 Task: Find a place to stay in Aoji, North Korea, from 10th to 15th July for 7 guests, with a price range of ₹10,000 to ₹15,000, 4 bedrooms, 7 beds, 4 bathrooms, and amenities including WiFi, free parking, TV, gym, and breakfast. Enable self check-in.
Action: Mouse moved to (413, 103)
Screenshot: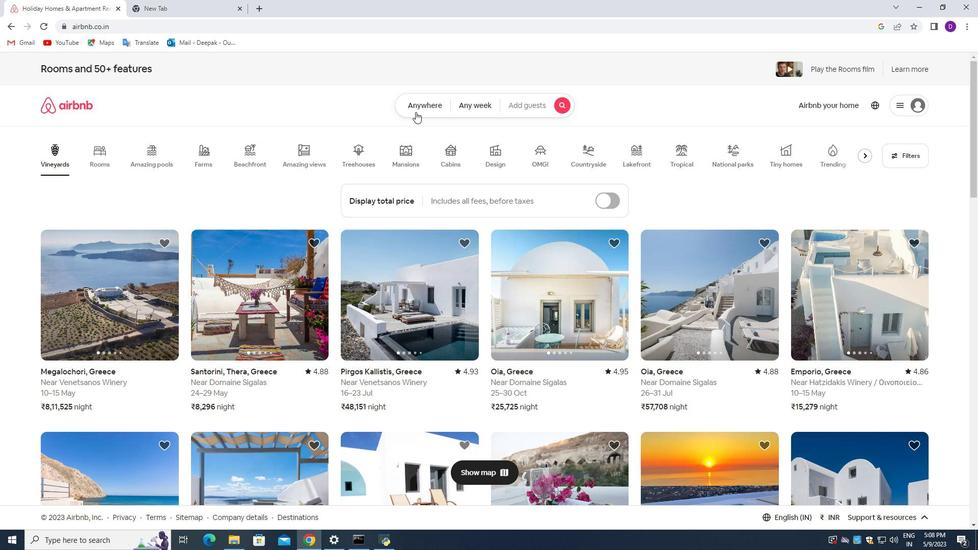 
Action: Mouse pressed left at (413, 103)
Screenshot: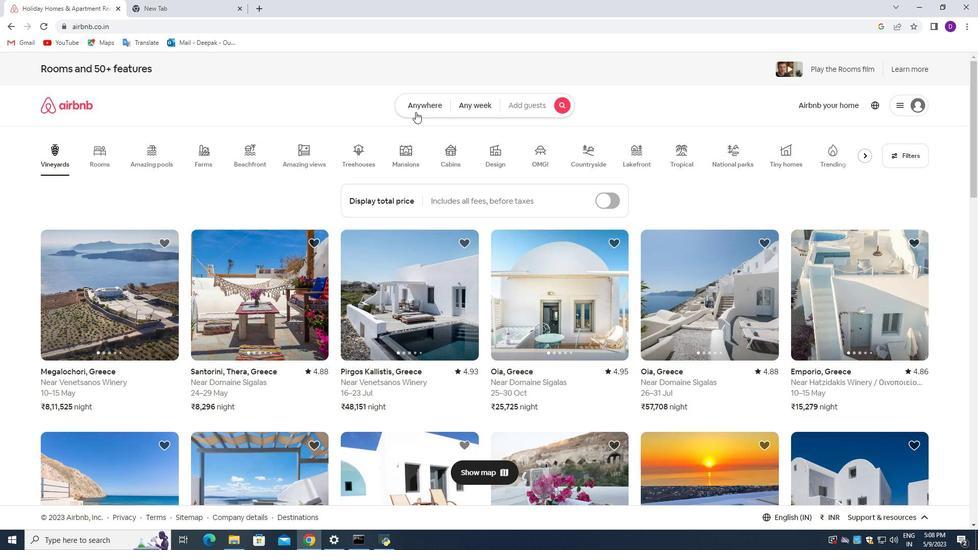 
Action: Mouse moved to (355, 142)
Screenshot: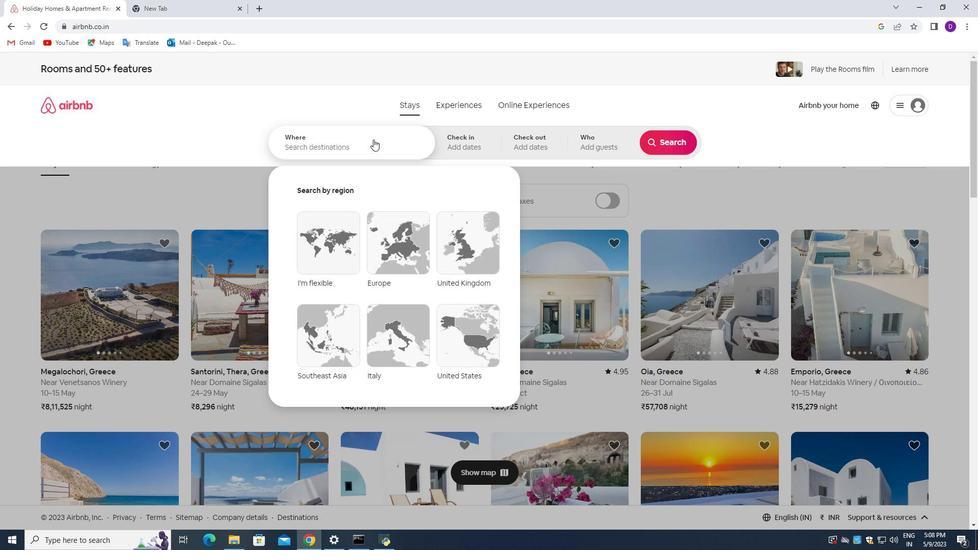 
Action: Mouse pressed left at (355, 142)
Screenshot: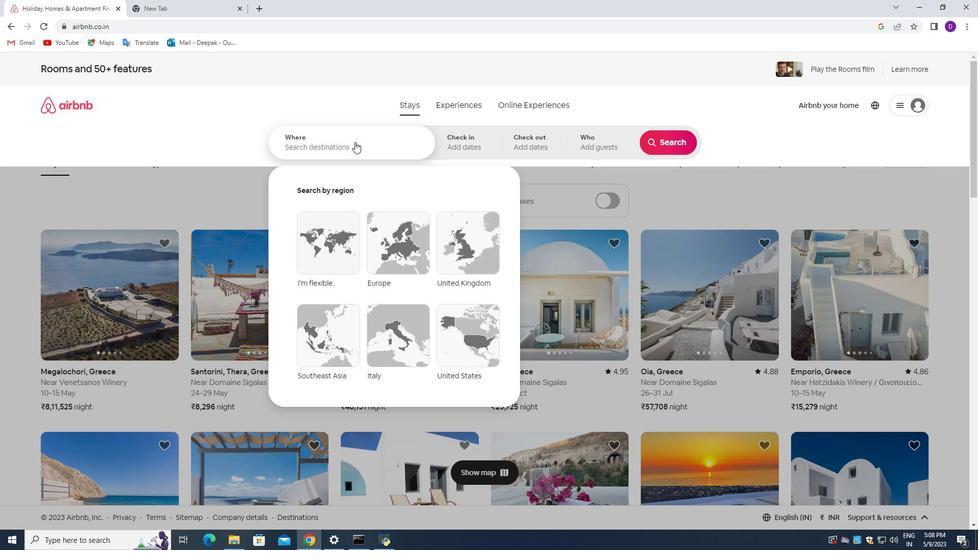 
Action: Mouse moved to (236, 201)
Screenshot: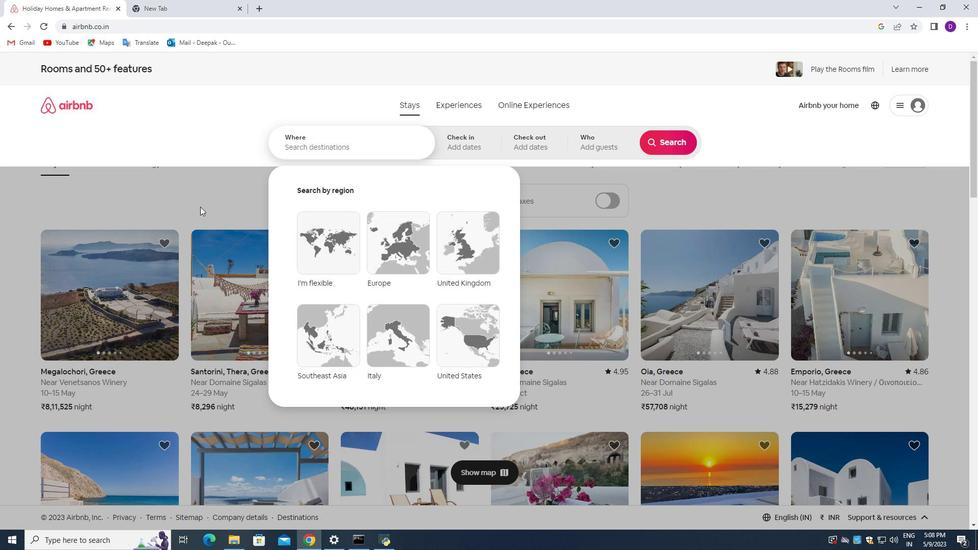 
Action: Key pressed <Key.shift_r>Aoji-ri,<Key.space><Key.shift>Not<Key.backspace>rth<Key.space><Key.shift>Korea<Key.enter>
Screenshot: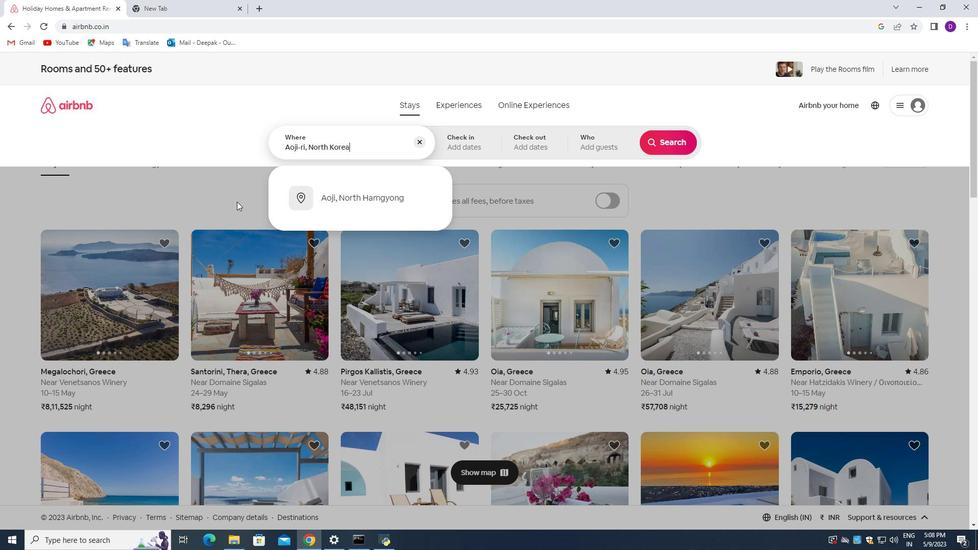 
Action: Mouse moved to (667, 223)
Screenshot: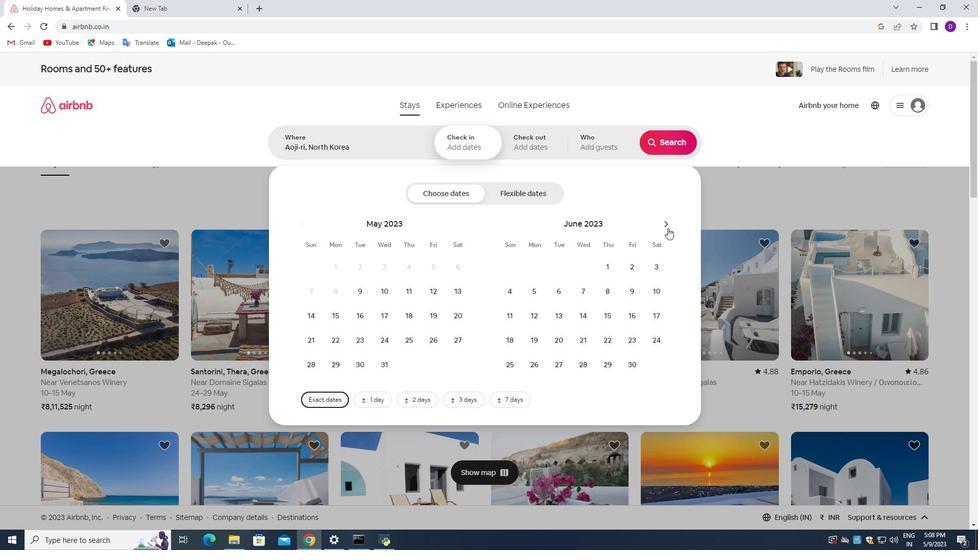 
Action: Mouse pressed left at (667, 223)
Screenshot: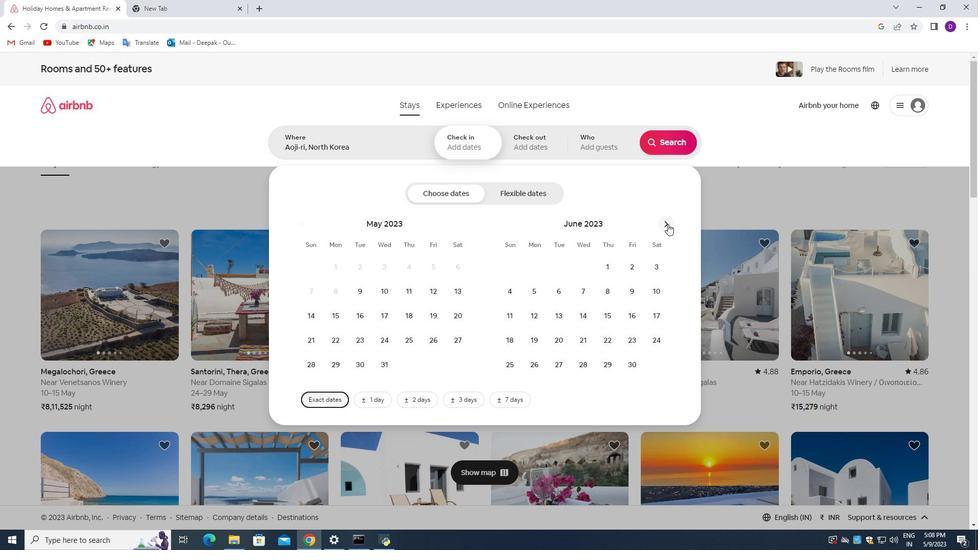 
Action: Mouse moved to (533, 314)
Screenshot: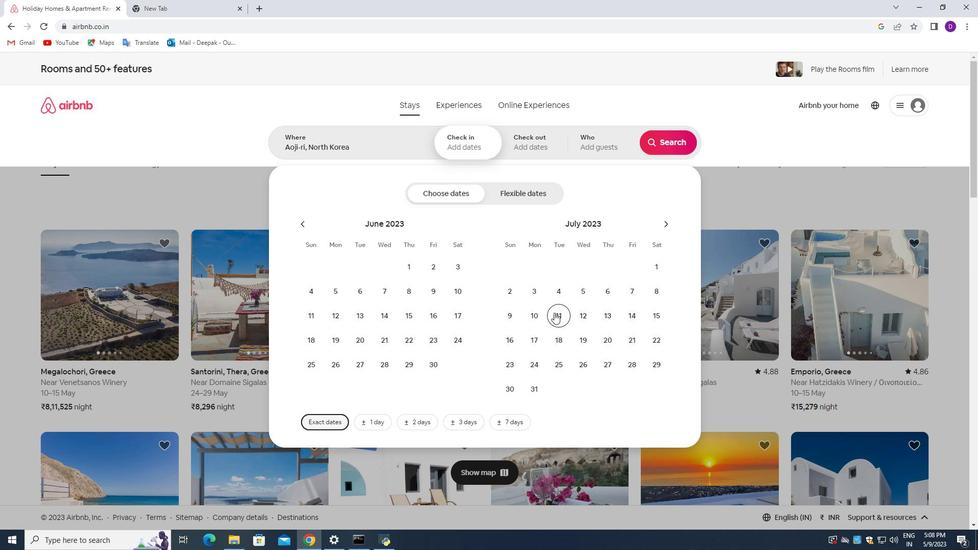 
Action: Mouse pressed left at (533, 314)
Screenshot: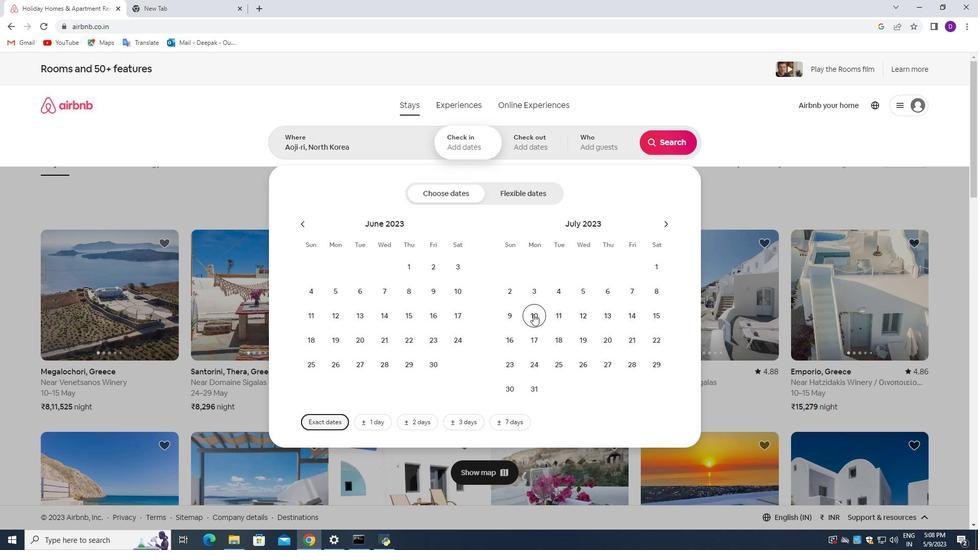 
Action: Mouse moved to (647, 318)
Screenshot: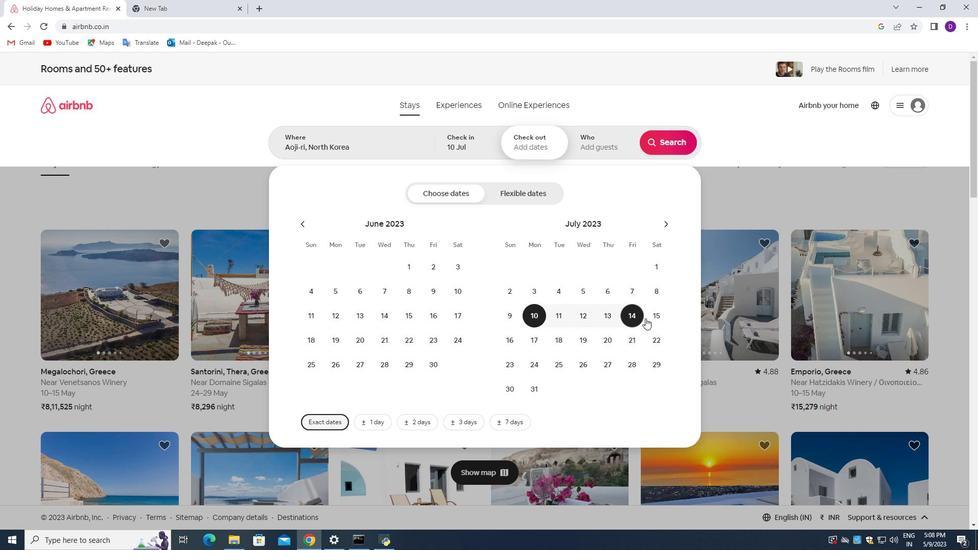 
Action: Mouse pressed left at (647, 318)
Screenshot: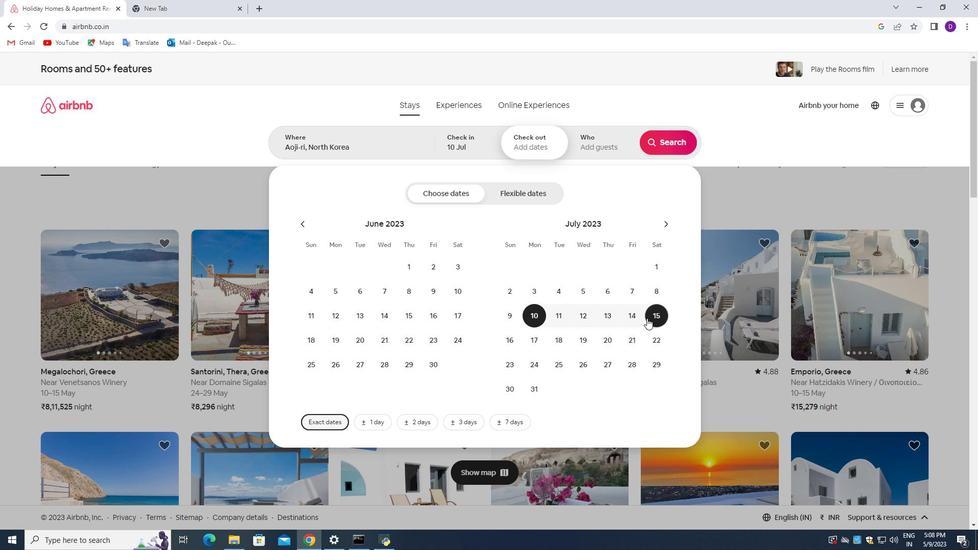
Action: Mouse moved to (582, 148)
Screenshot: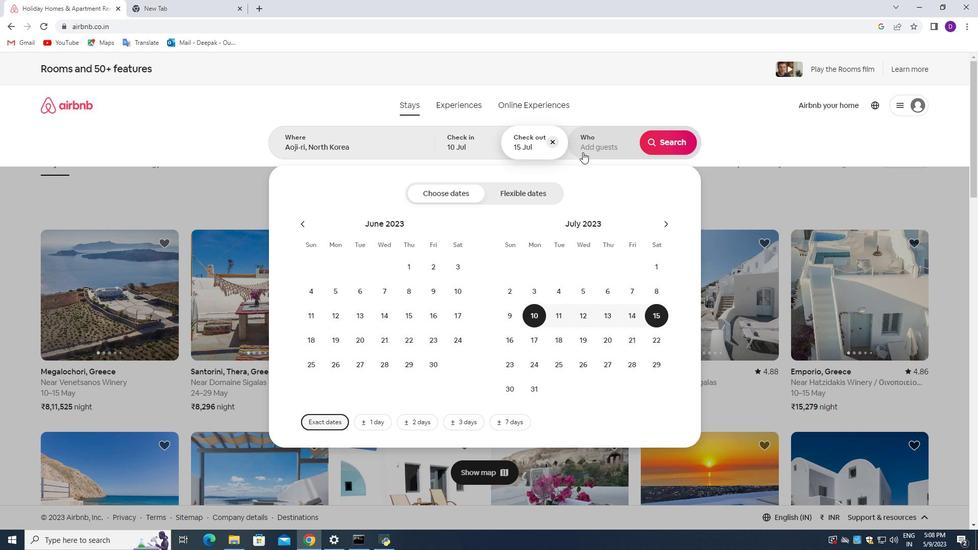 
Action: Mouse pressed left at (582, 148)
Screenshot: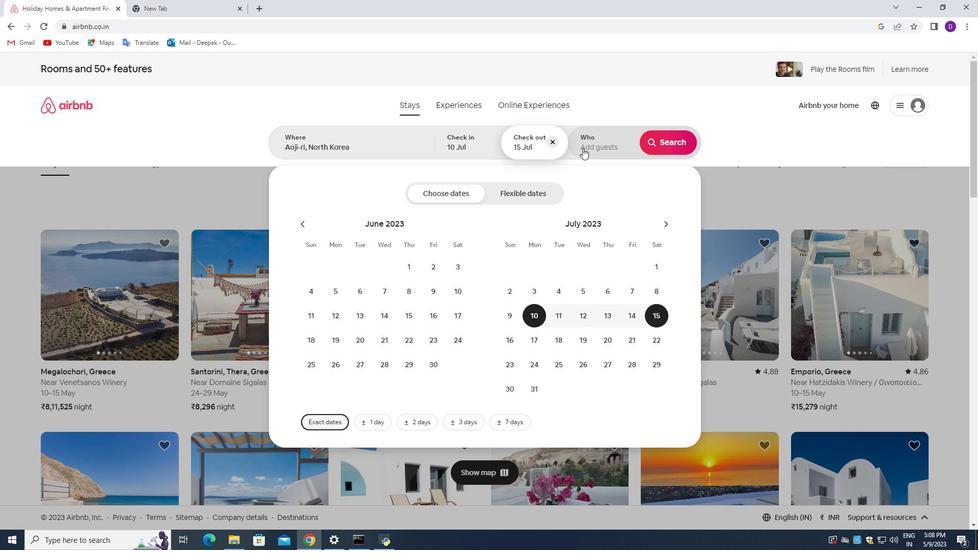 
Action: Mouse moved to (669, 198)
Screenshot: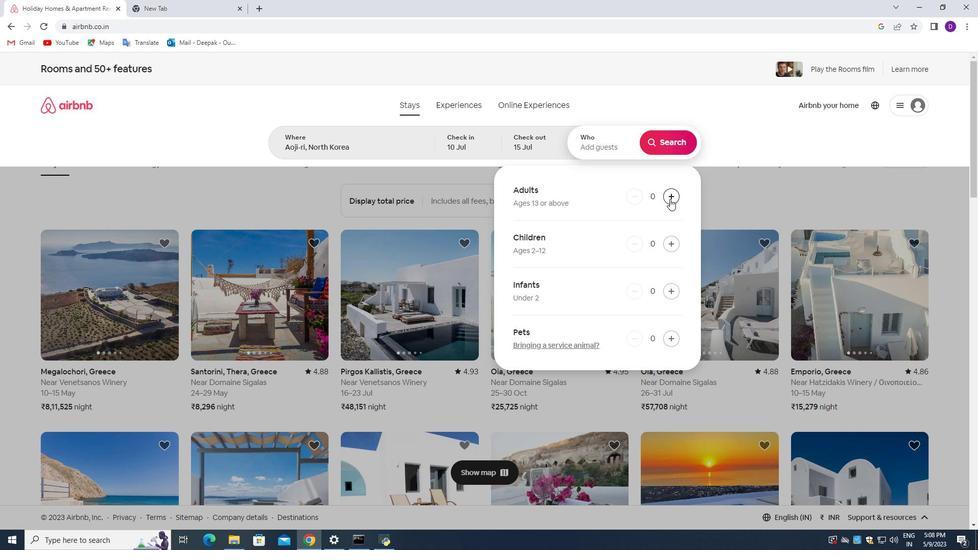 
Action: Mouse pressed left at (669, 198)
Screenshot: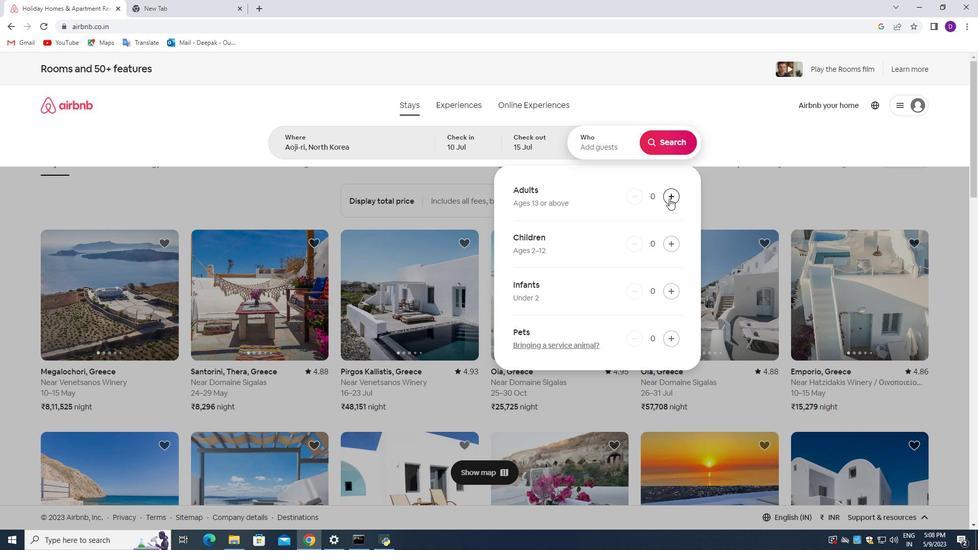 
Action: Mouse pressed left at (669, 198)
Screenshot: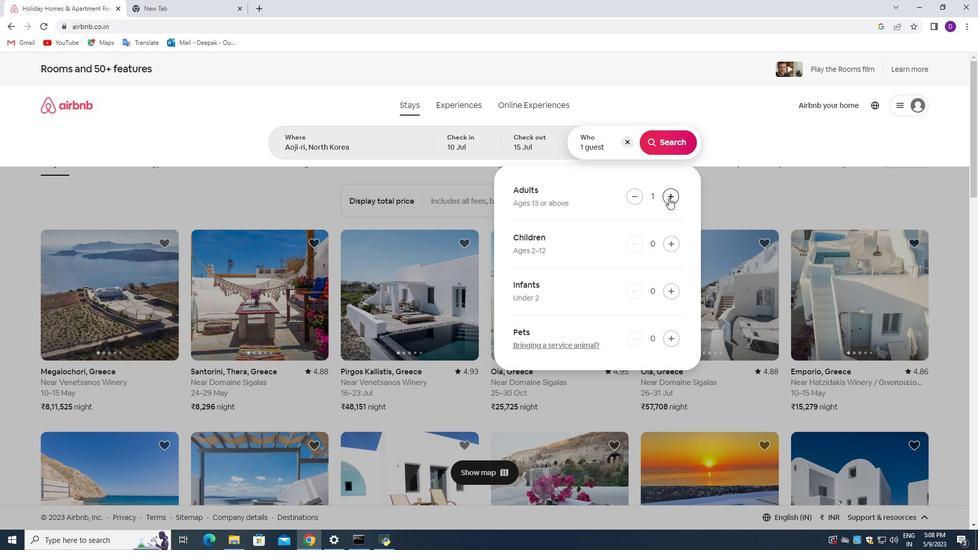 
Action: Mouse pressed left at (669, 198)
Screenshot: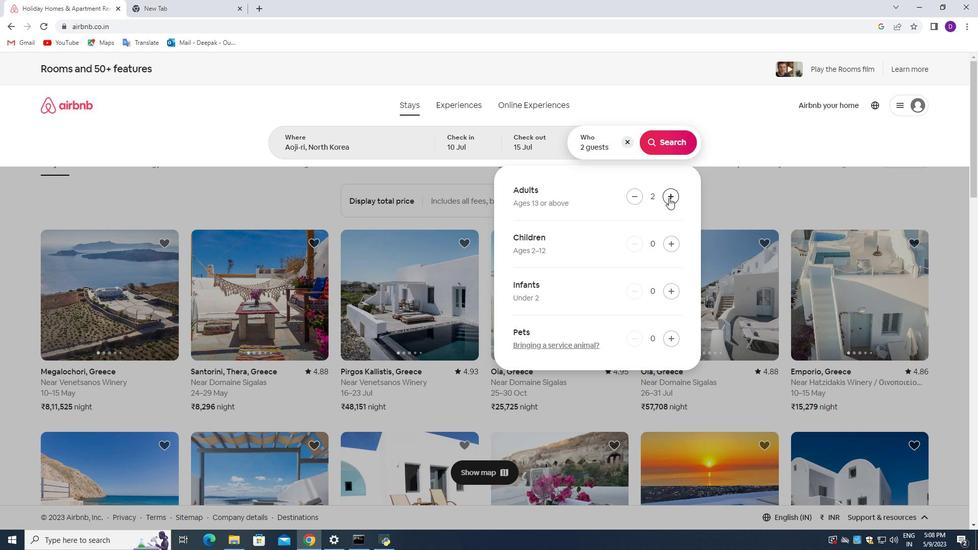 
Action: Mouse pressed left at (669, 198)
Screenshot: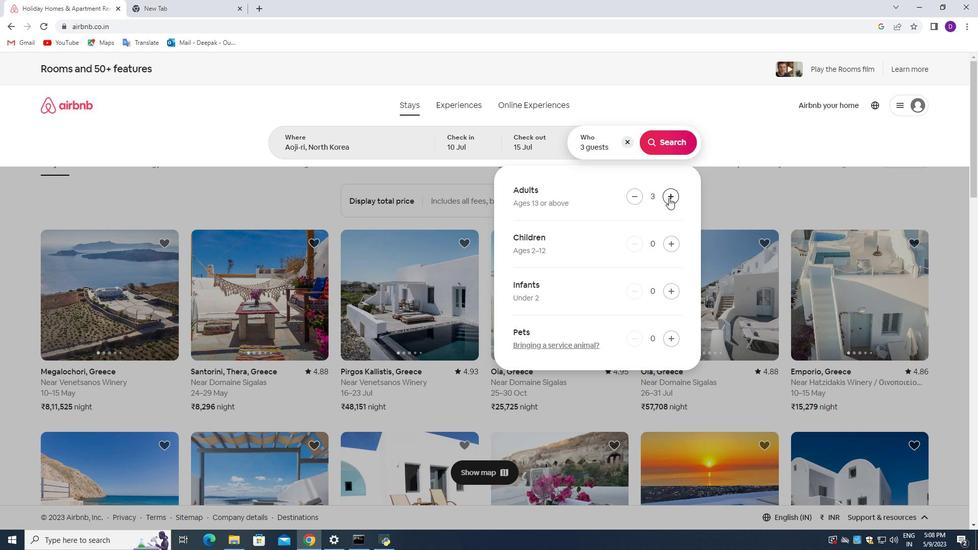 
Action: Mouse pressed left at (669, 198)
Screenshot: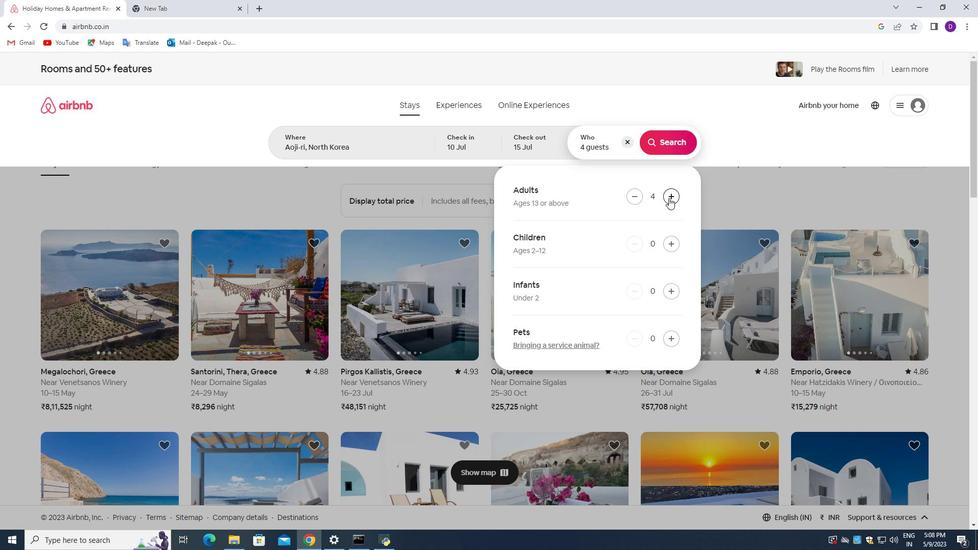 
Action: Mouse pressed left at (669, 198)
Screenshot: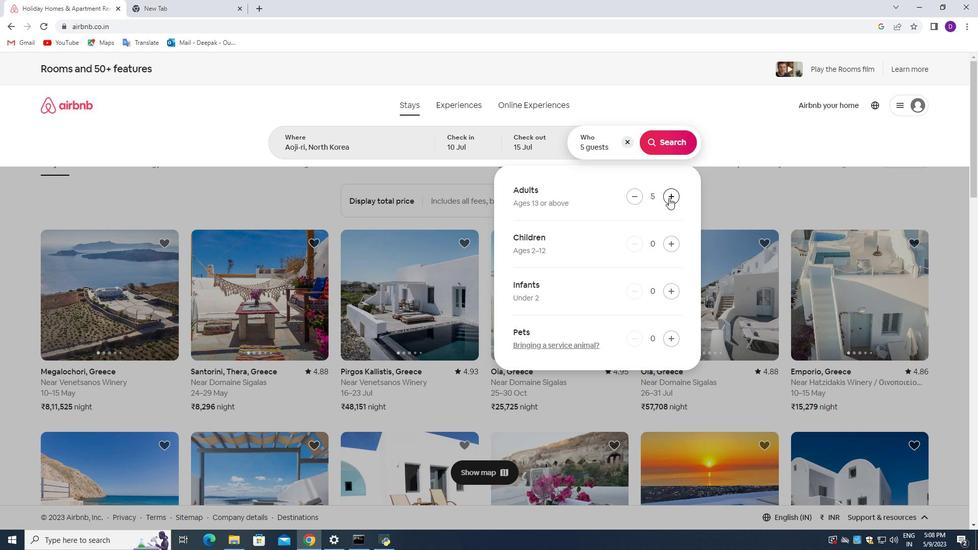 
Action: Mouse pressed left at (669, 198)
Screenshot: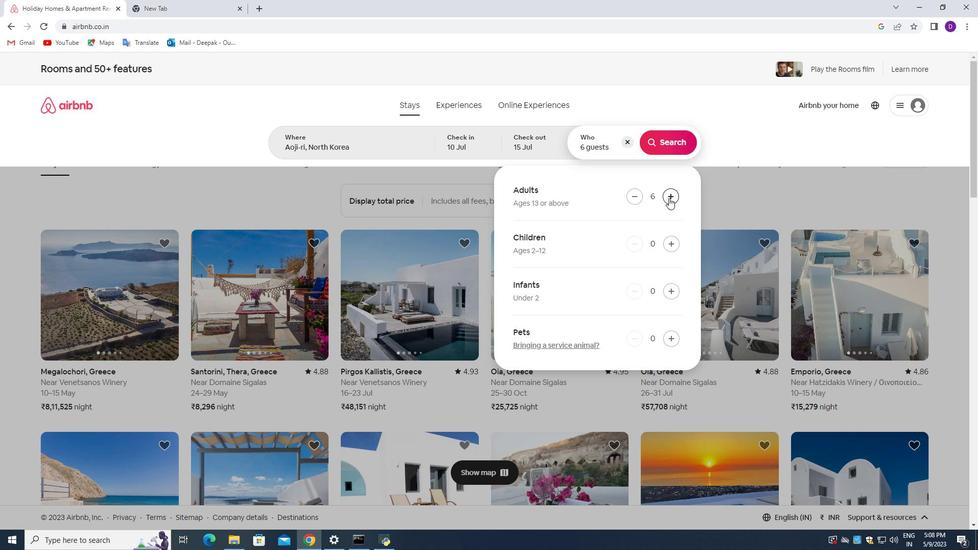 
Action: Mouse moved to (663, 142)
Screenshot: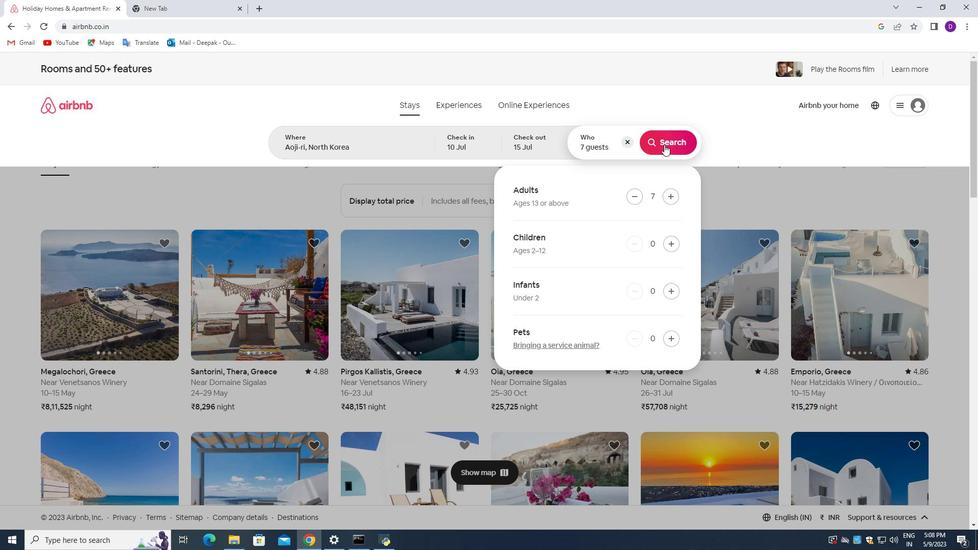 
Action: Mouse pressed left at (663, 142)
Screenshot: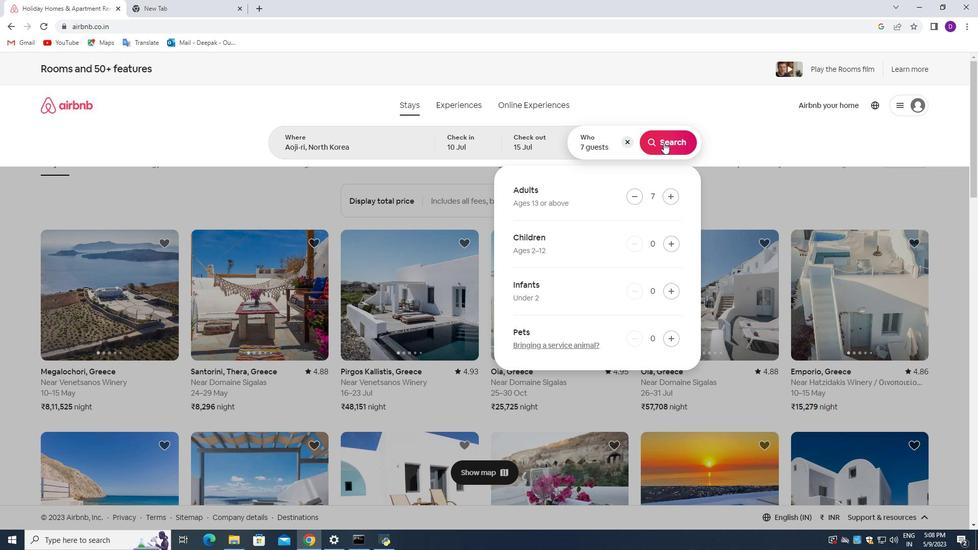 
Action: Mouse moved to (925, 113)
Screenshot: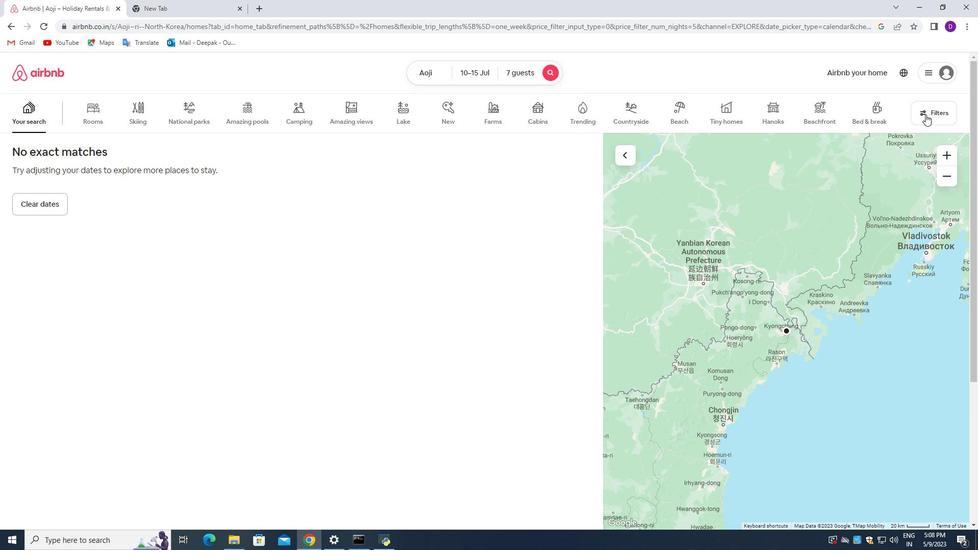 
Action: Mouse pressed left at (925, 113)
Screenshot: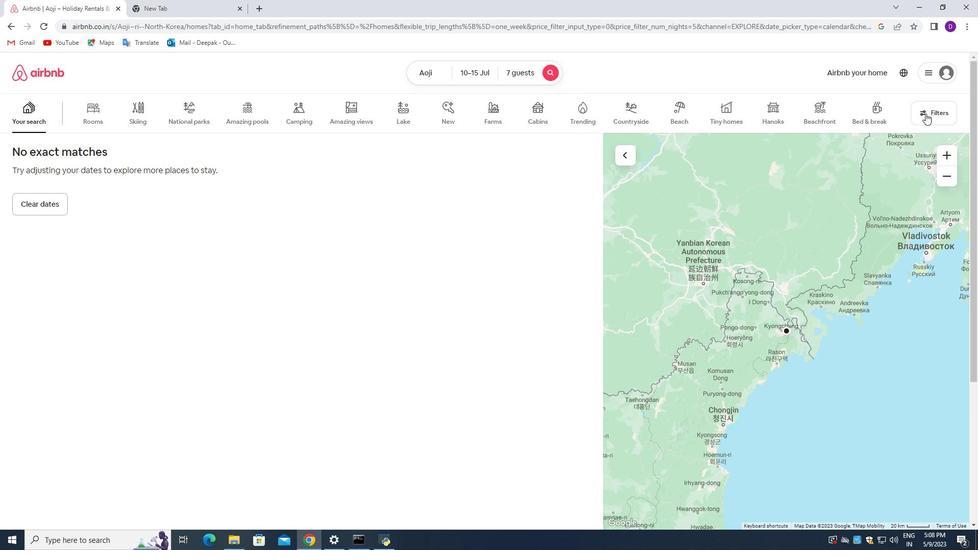 
Action: Mouse moved to (352, 365)
Screenshot: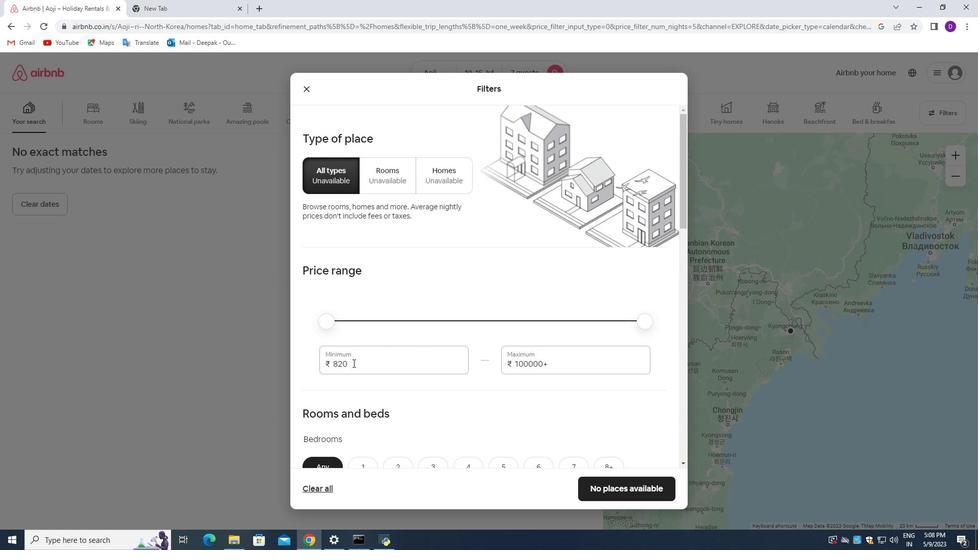
Action: Mouse pressed left at (352, 365)
Screenshot: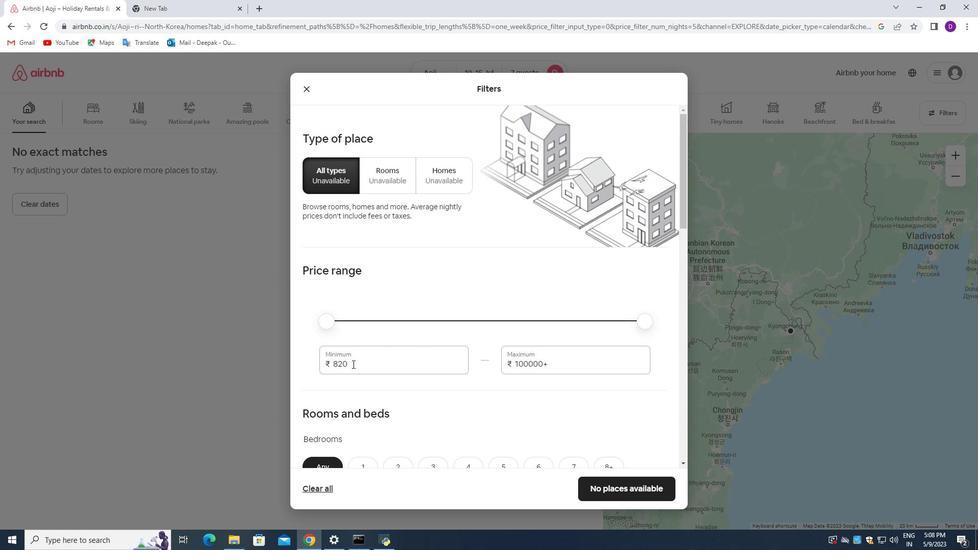 
Action: Mouse pressed left at (352, 365)
Screenshot: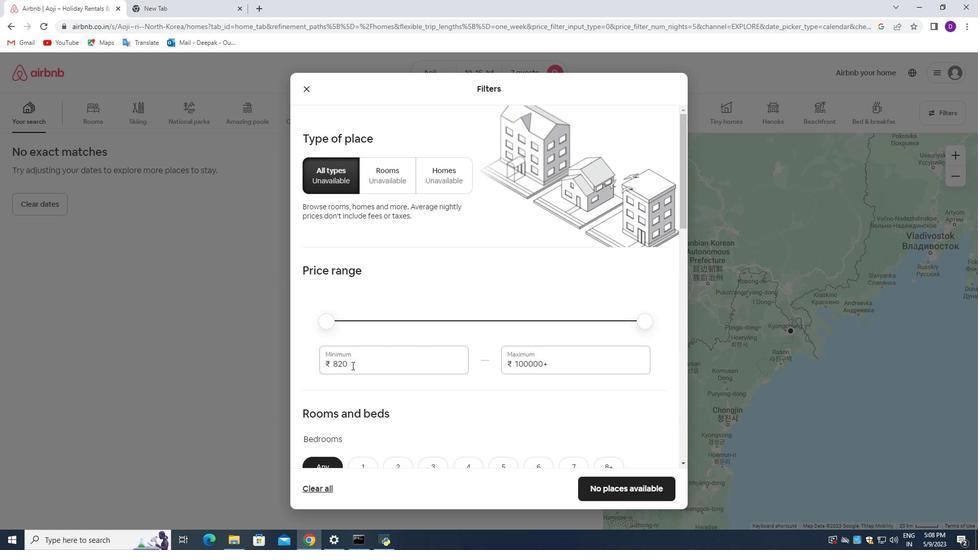 
Action: Mouse moved to (348, 362)
Screenshot: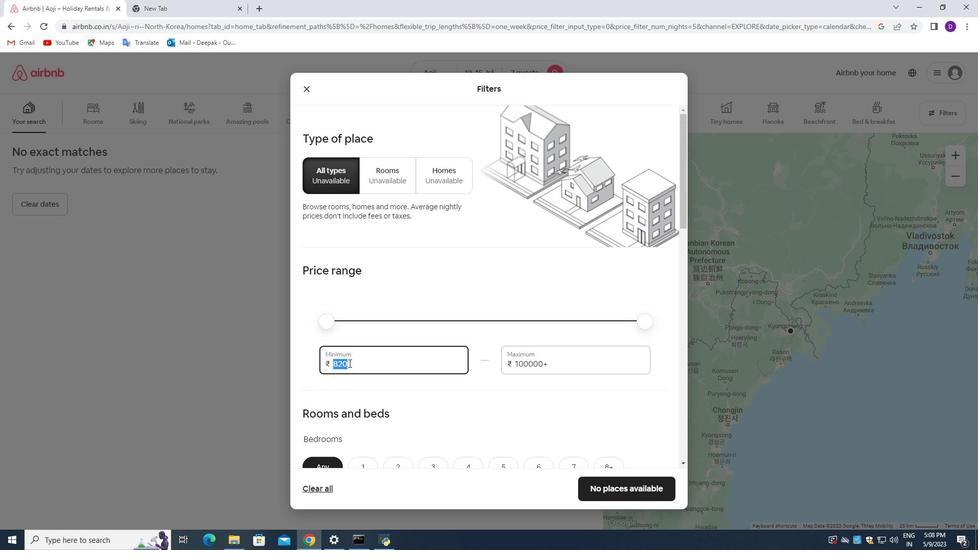 
Action: Key pressed 10000<Key.tab>15000
Screenshot: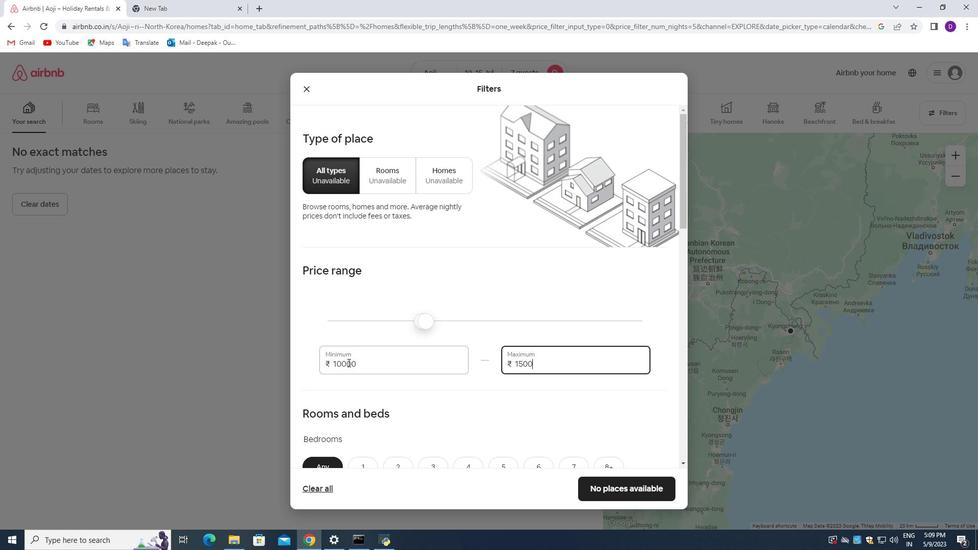 
Action: Mouse moved to (417, 341)
Screenshot: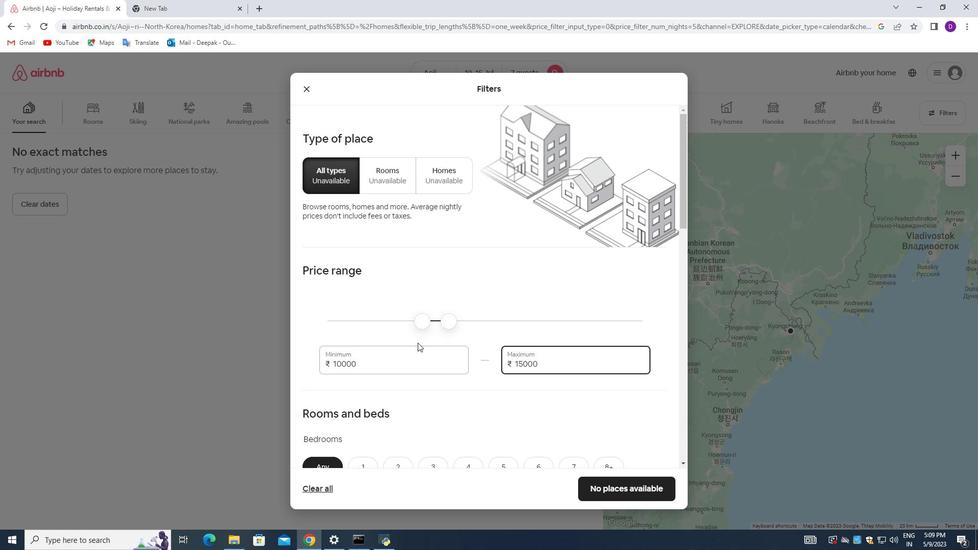 
Action: Mouse scrolled (417, 341) with delta (0, 0)
Screenshot: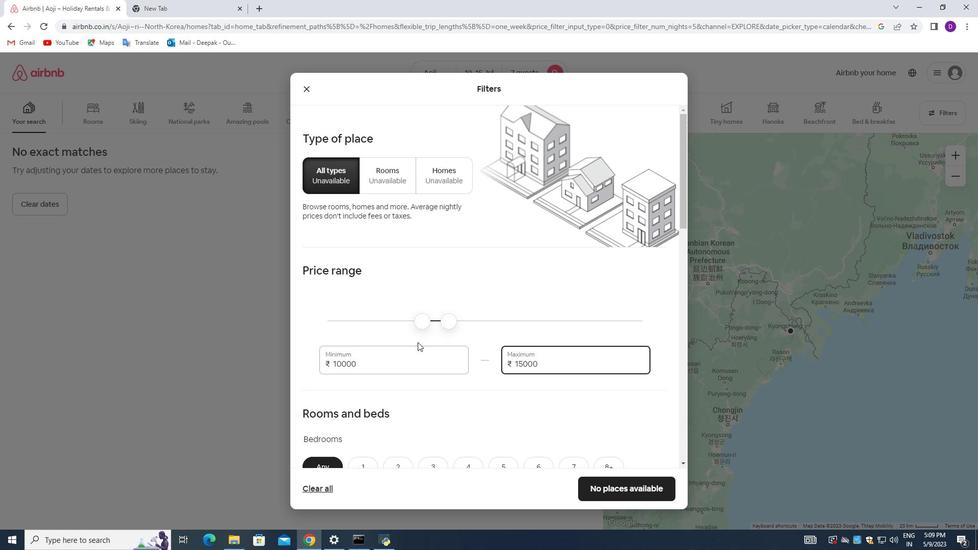 
Action: Mouse scrolled (417, 341) with delta (0, 0)
Screenshot: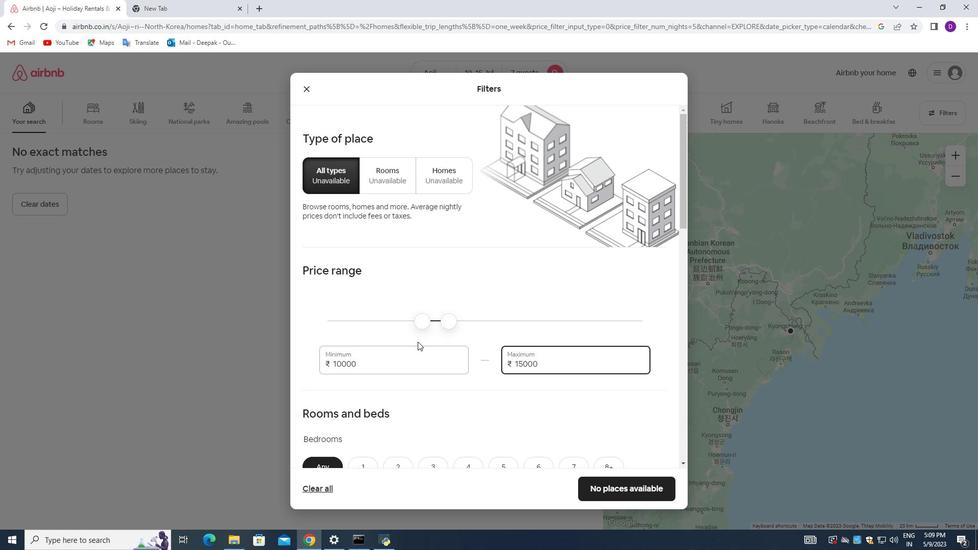 
Action: Mouse scrolled (417, 341) with delta (0, 0)
Screenshot: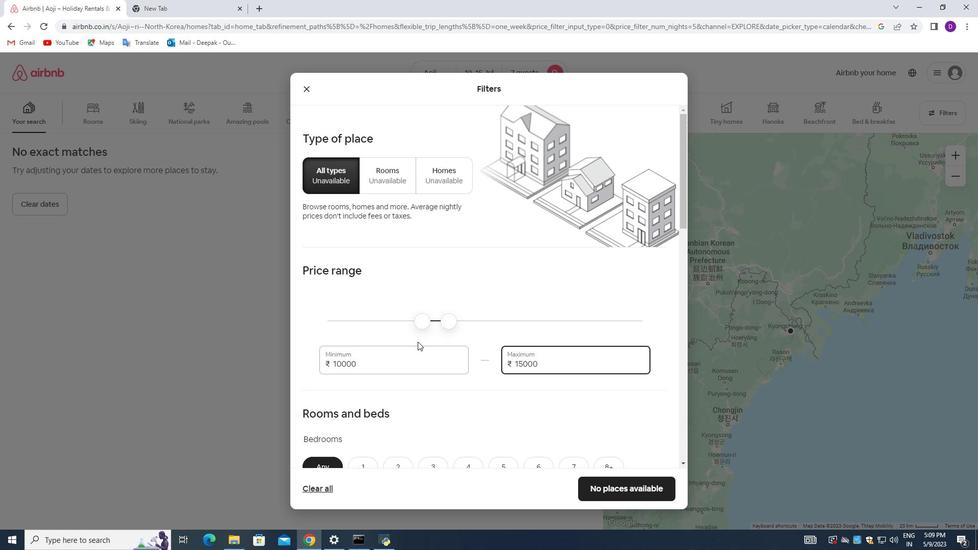 
Action: Mouse scrolled (417, 341) with delta (0, 0)
Screenshot: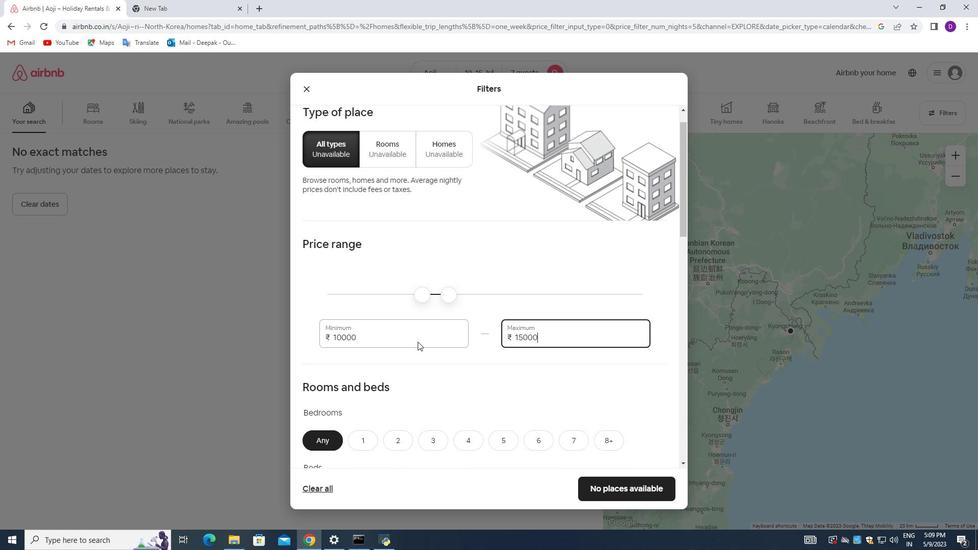 
Action: Mouse moved to (466, 270)
Screenshot: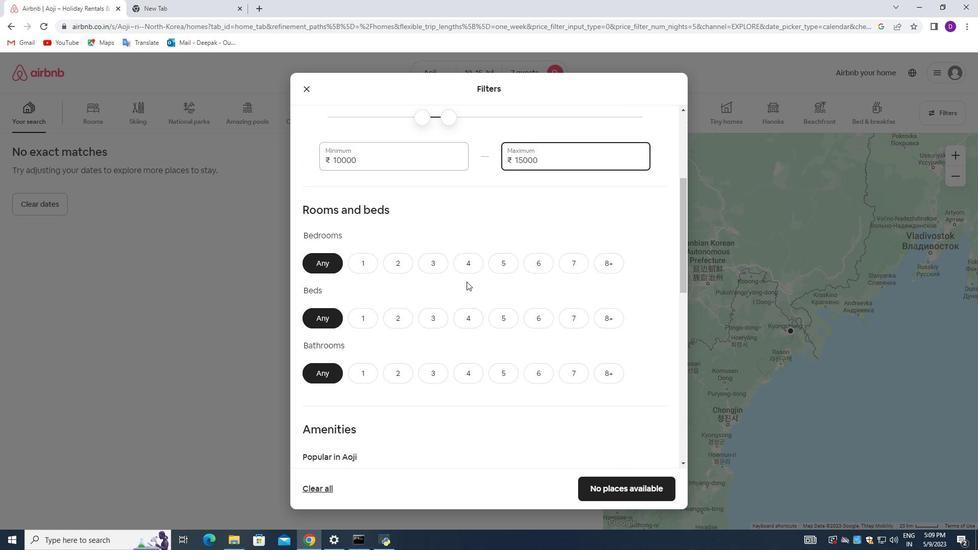 
Action: Mouse pressed left at (466, 270)
Screenshot: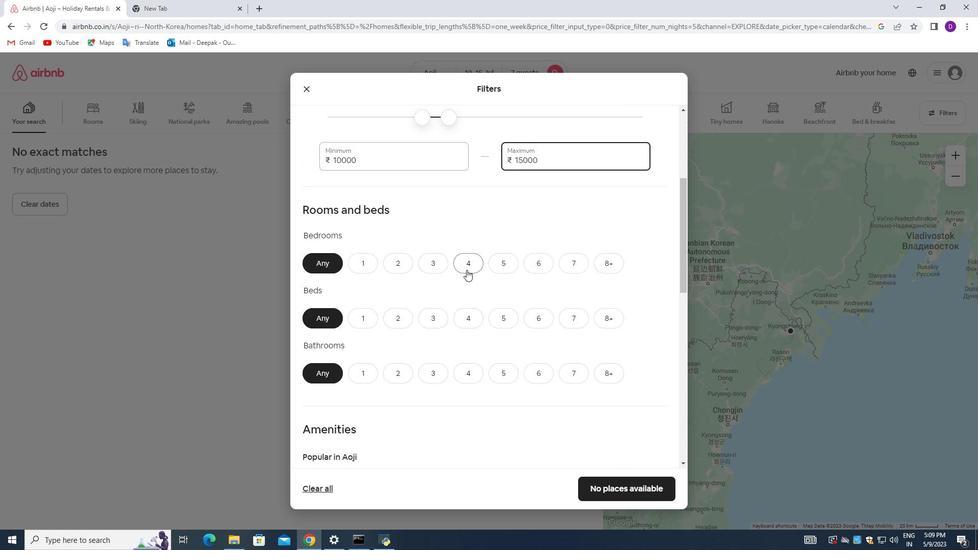 
Action: Mouse moved to (565, 316)
Screenshot: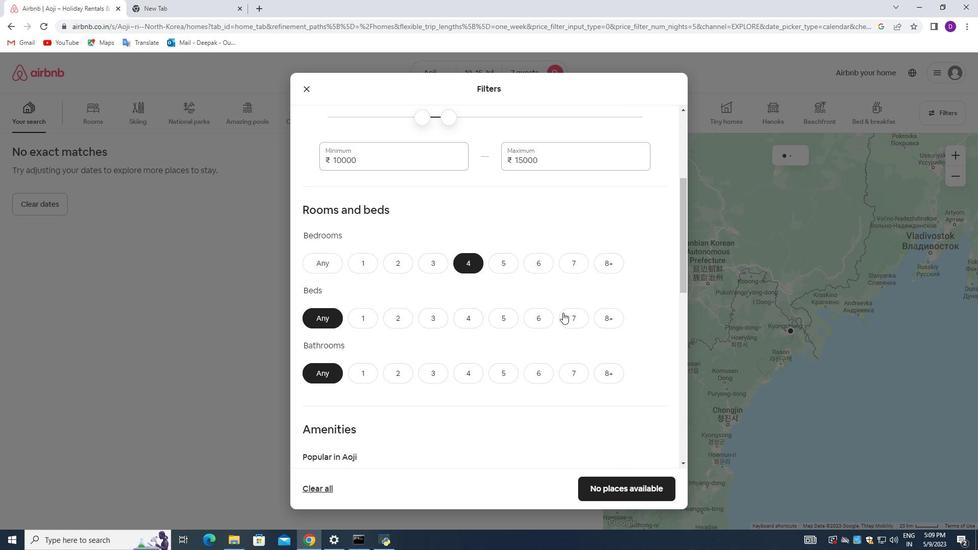 
Action: Mouse pressed left at (565, 316)
Screenshot: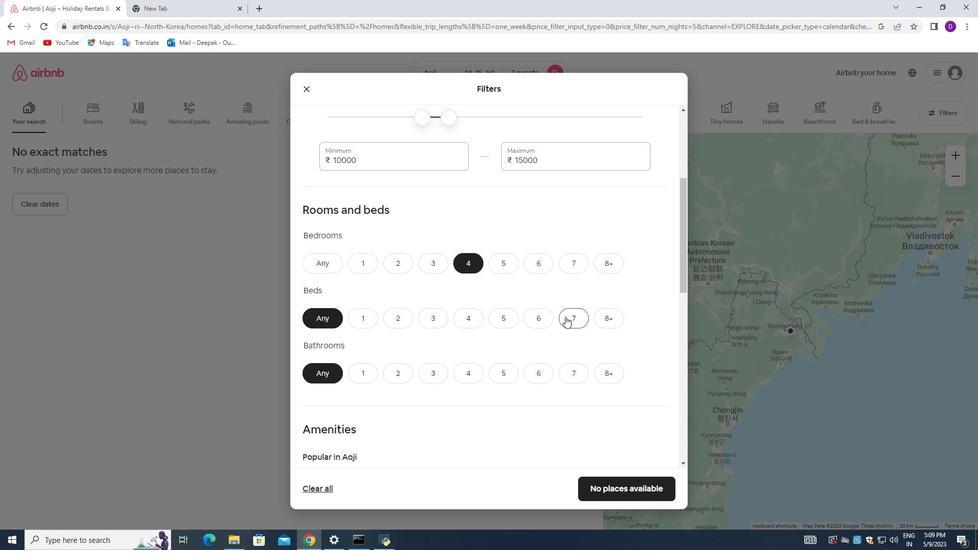 
Action: Mouse moved to (462, 367)
Screenshot: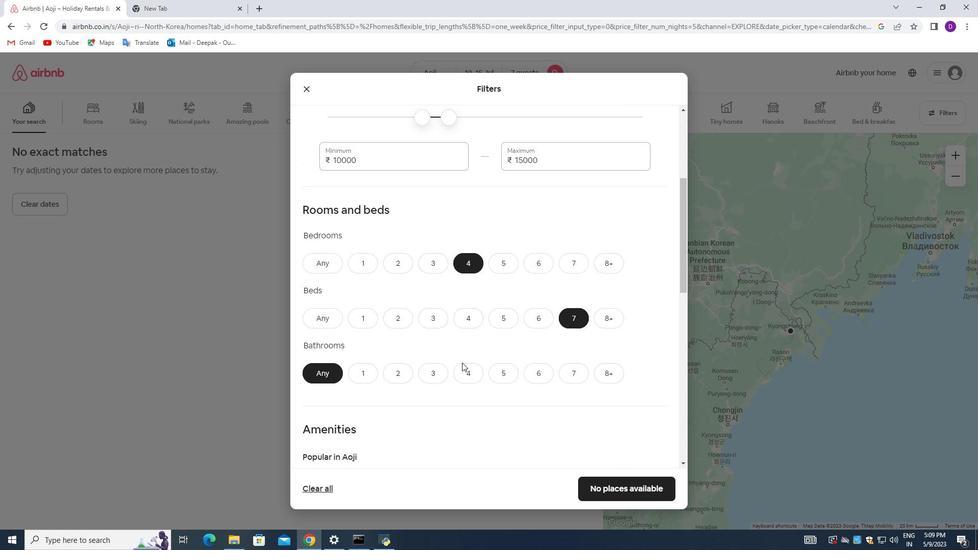 
Action: Mouse pressed left at (462, 367)
Screenshot: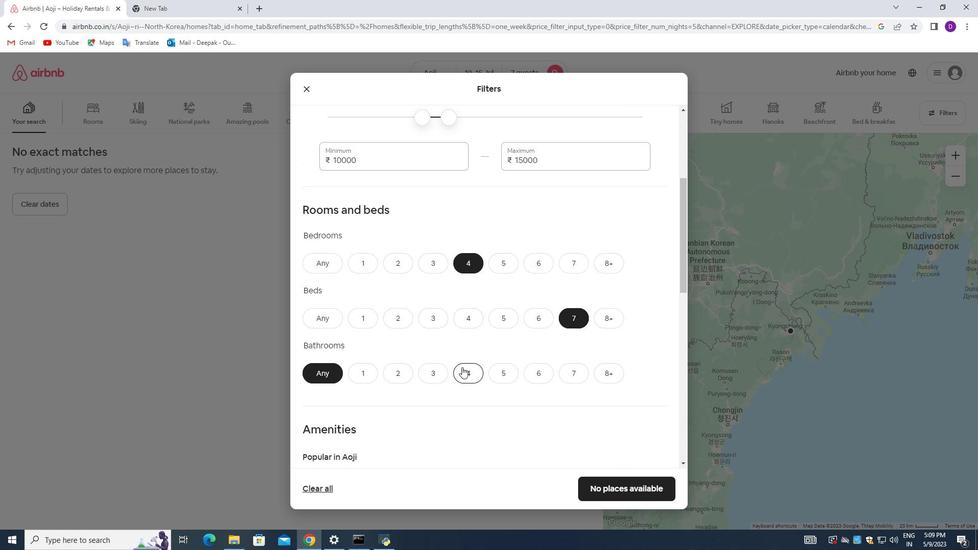 
Action: Mouse moved to (449, 291)
Screenshot: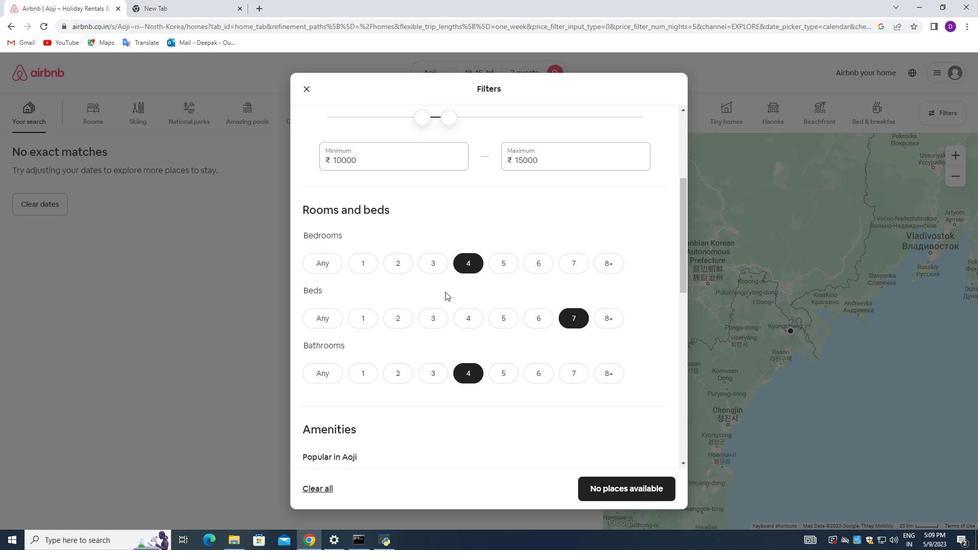 
Action: Mouse scrolled (449, 291) with delta (0, 0)
Screenshot: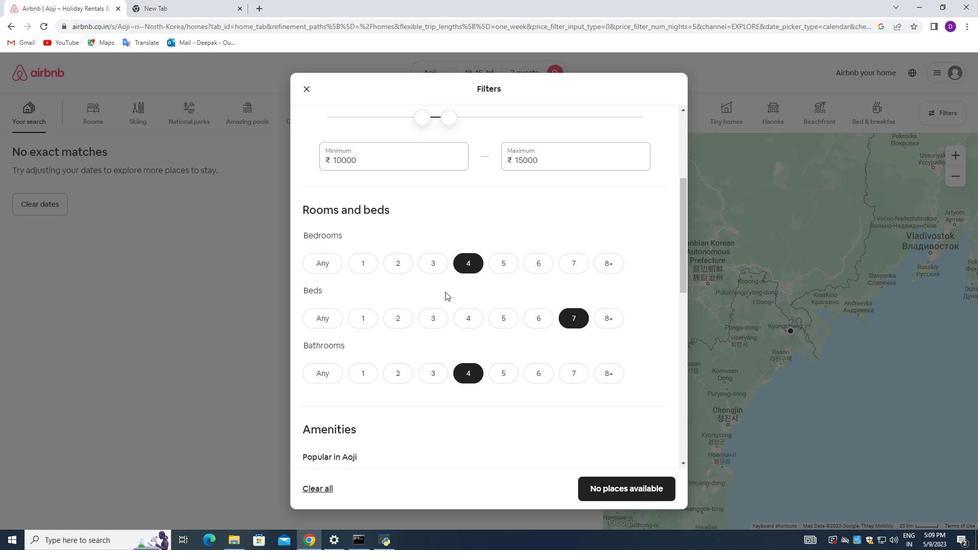 
Action: Mouse moved to (456, 290)
Screenshot: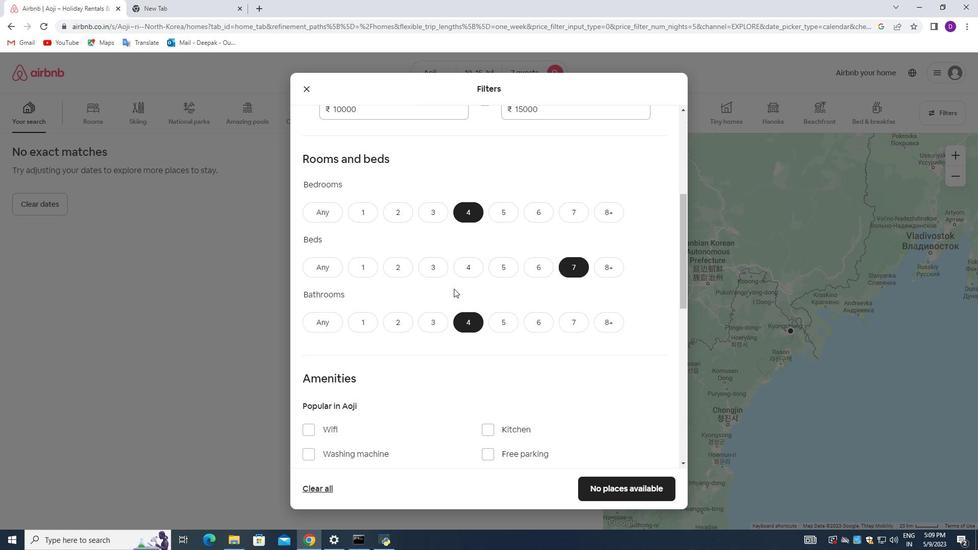 
Action: Mouse scrolled (456, 289) with delta (0, 0)
Screenshot: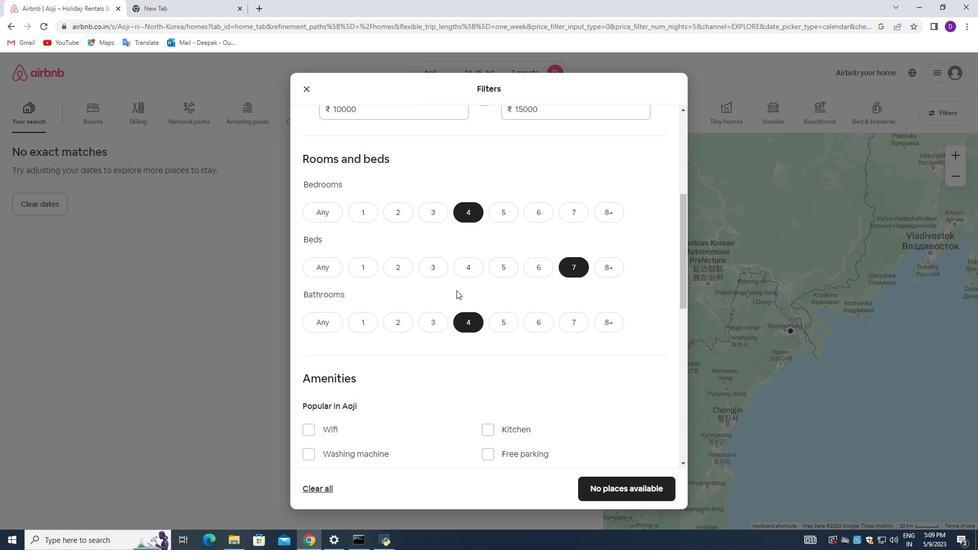 
Action: Mouse moved to (458, 296)
Screenshot: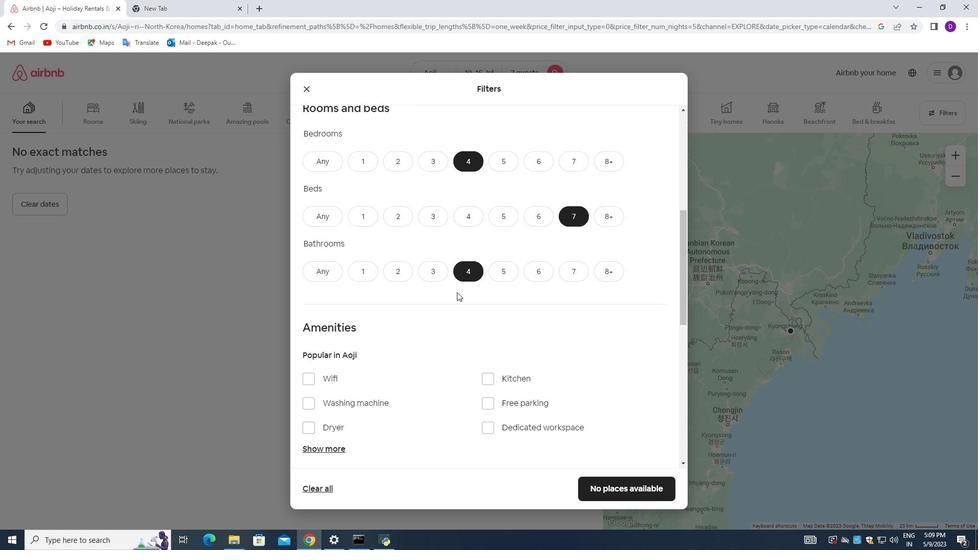 
Action: Mouse scrolled (458, 296) with delta (0, 0)
Screenshot: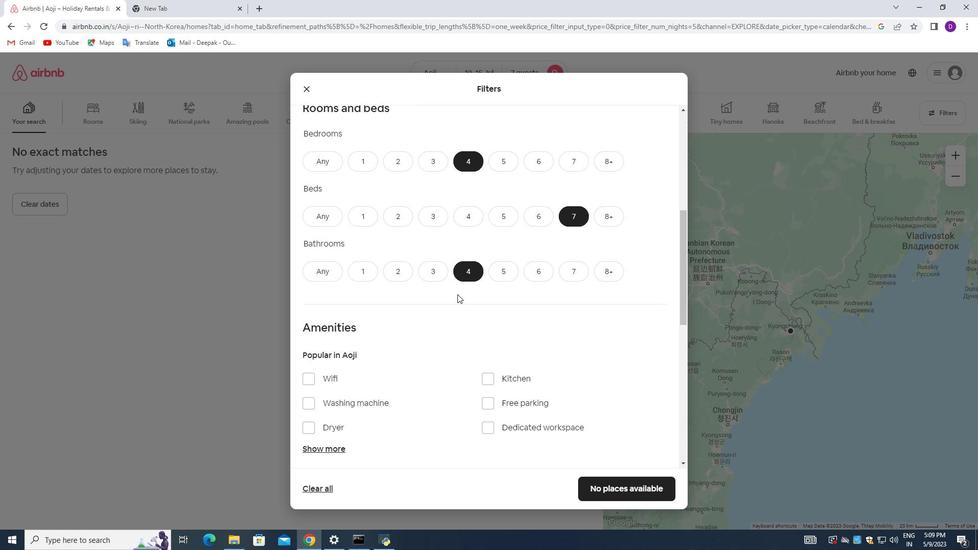 
Action: Mouse moved to (437, 309)
Screenshot: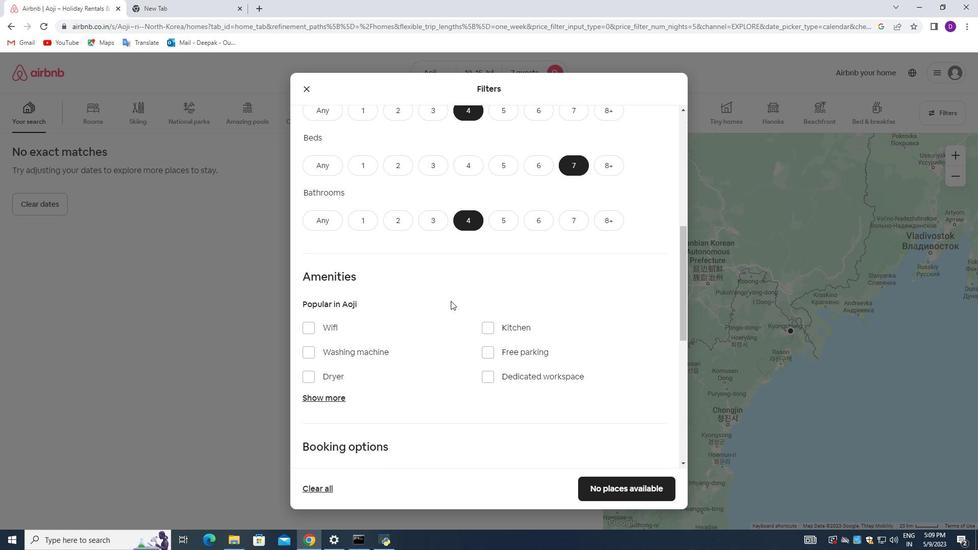 
Action: Mouse scrolled (437, 308) with delta (0, 0)
Screenshot: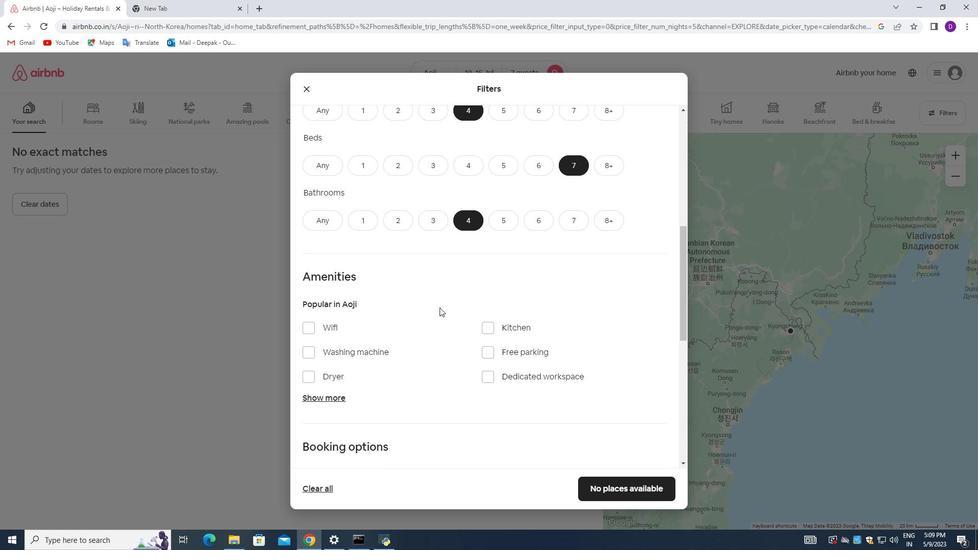 
Action: Mouse moved to (429, 308)
Screenshot: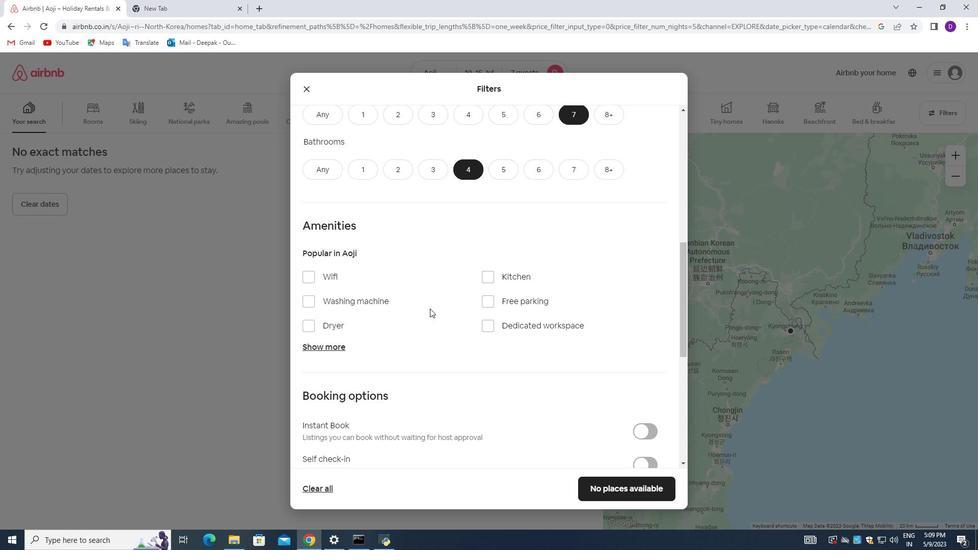 
Action: Mouse scrolled (429, 307) with delta (0, 0)
Screenshot: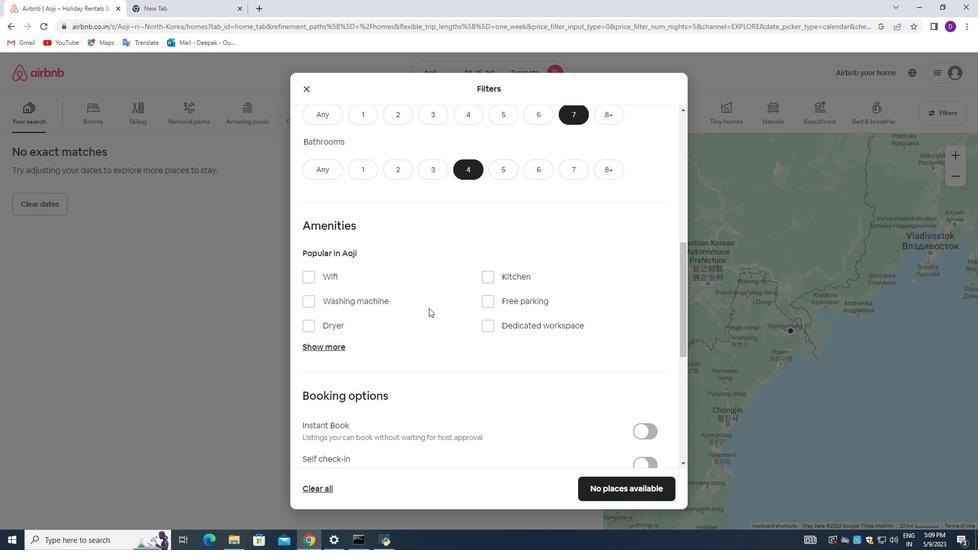 
Action: Mouse moved to (310, 225)
Screenshot: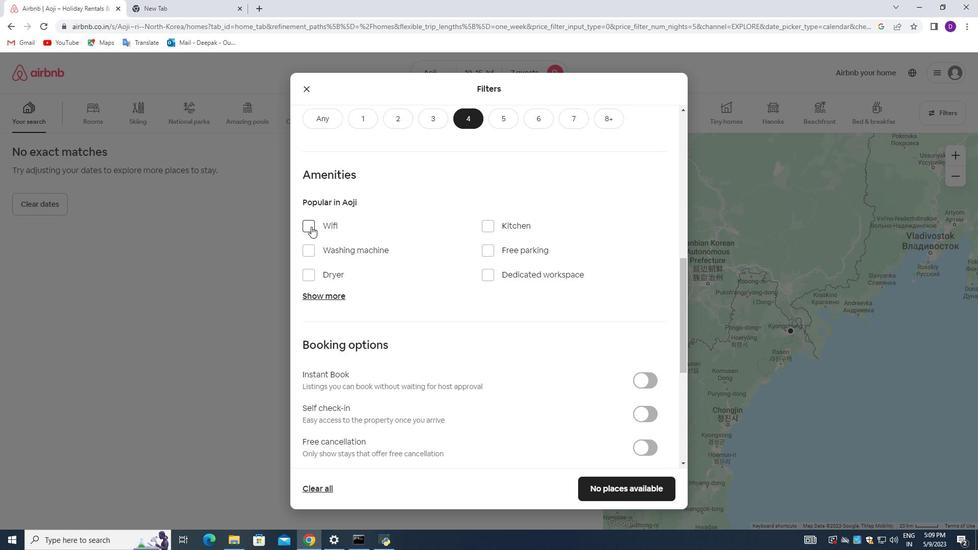 
Action: Mouse pressed left at (310, 225)
Screenshot: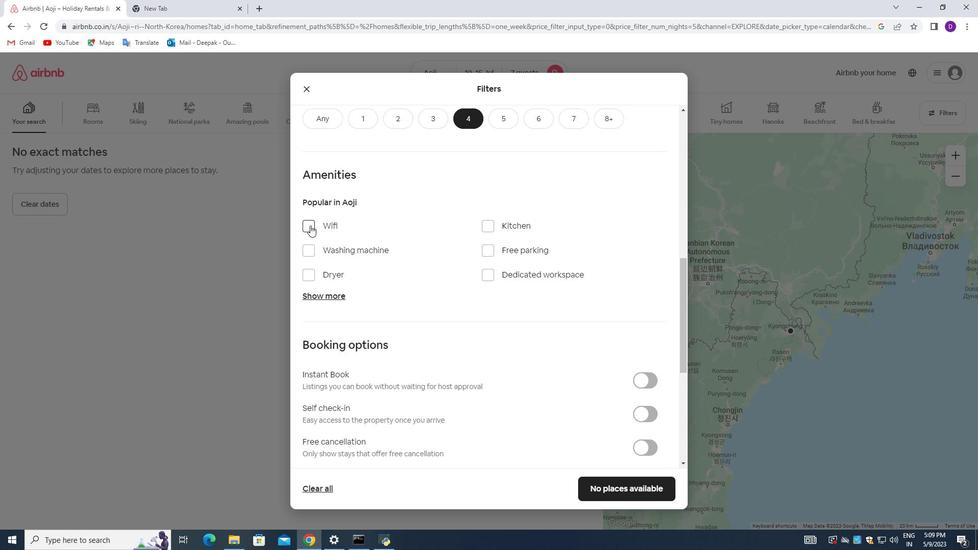 
Action: Mouse moved to (488, 247)
Screenshot: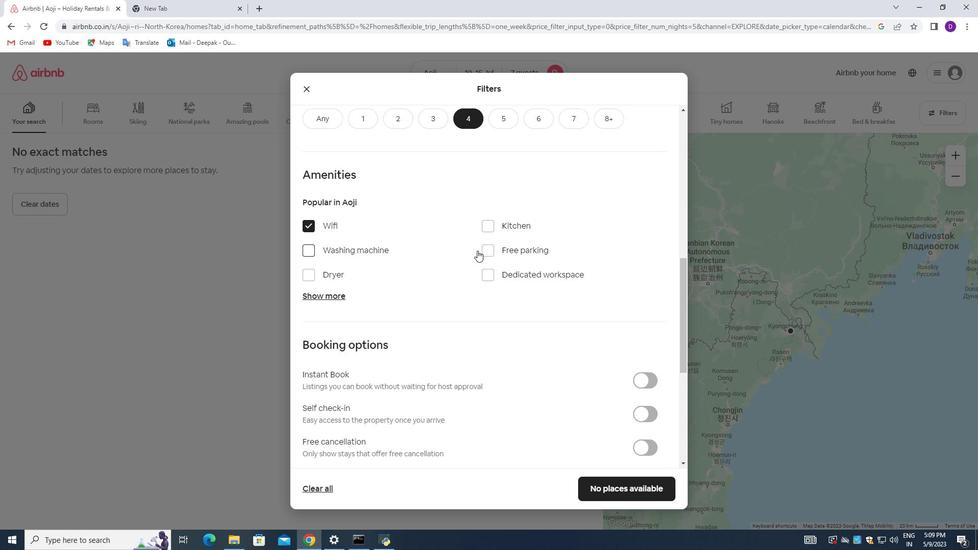 
Action: Mouse pressed left at (488, 247)
Screenshot: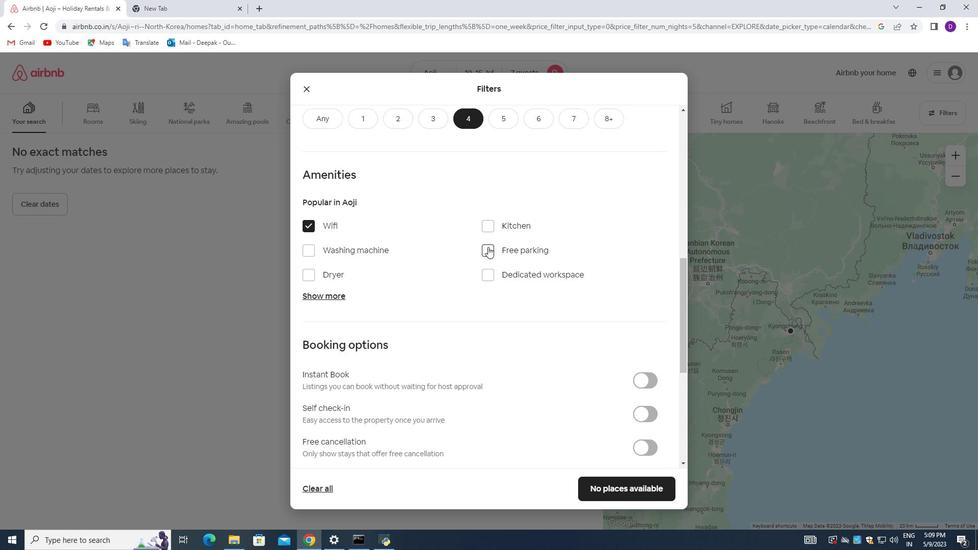 
Action: Mouse moved to (334, 295)
Screenshot: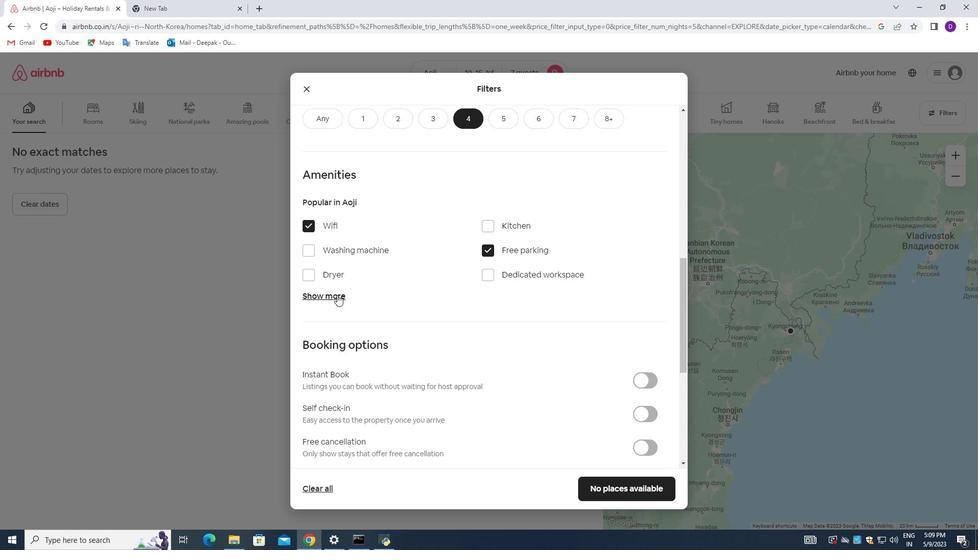 
Action: Mouse pressed left at (334, 295)
Screenshot: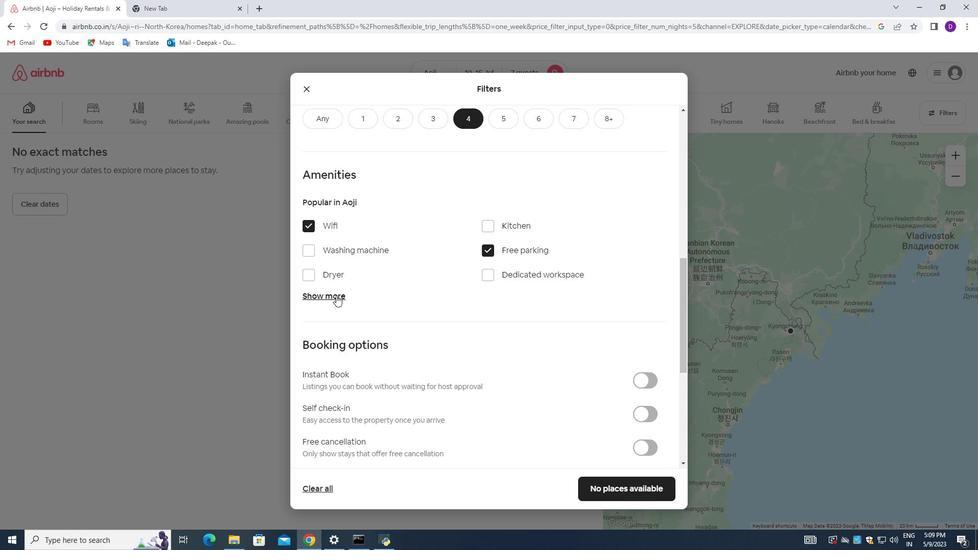 
Action: Mouse moved to (311, 352)
Screenshot: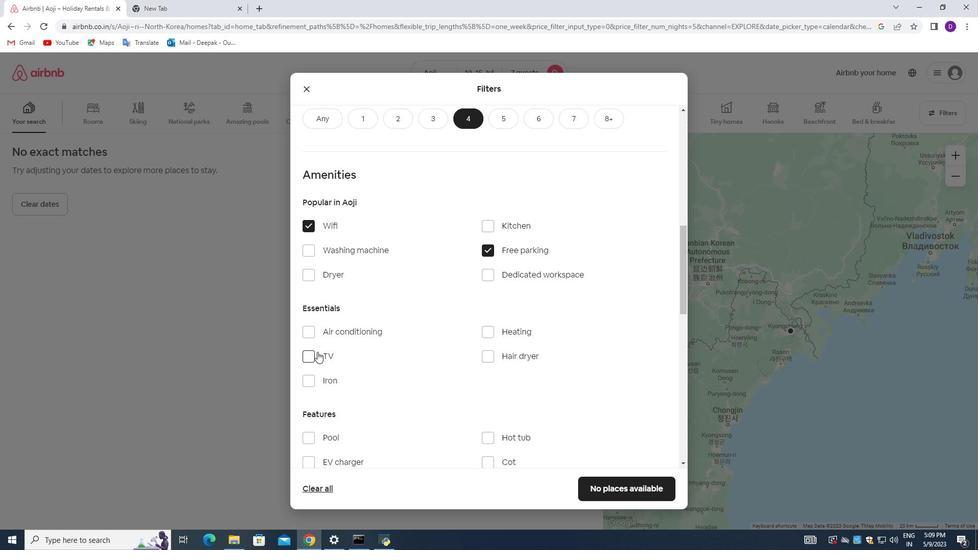 
Action: Mouse pressed left at (311, 352)
Screenshot: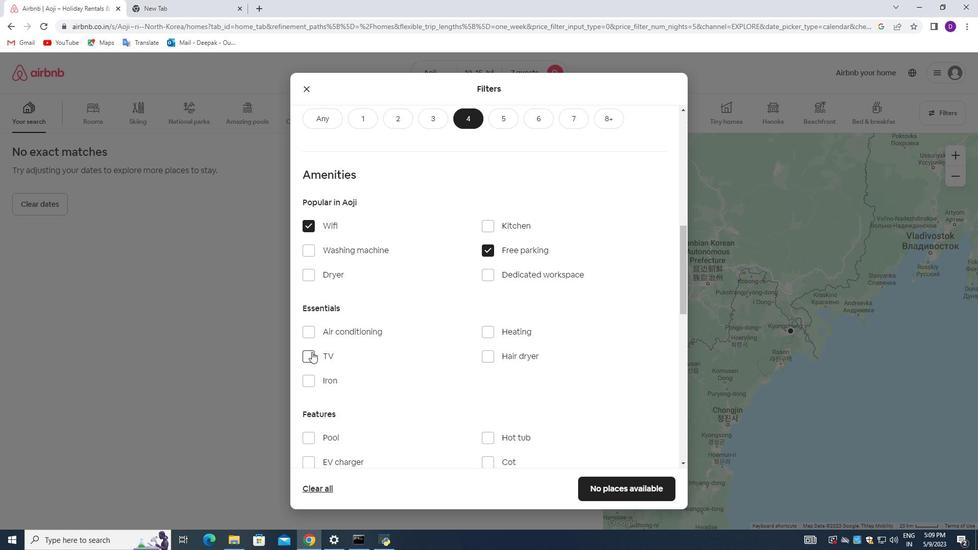 
Action: Mouse moved to (388, 284)
Screenshot: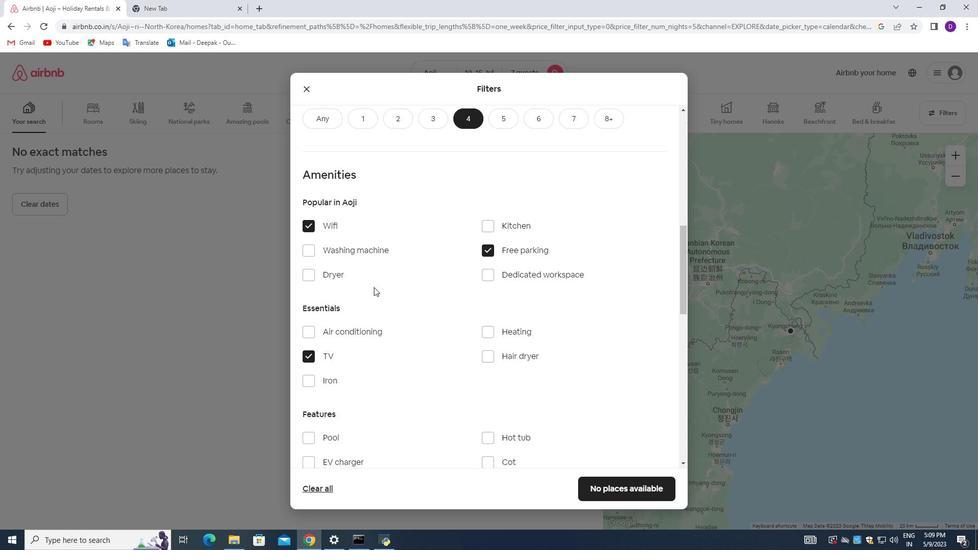 
Action: Mouse scrolled (388, 283) with delta (0, 0)
Screenshot: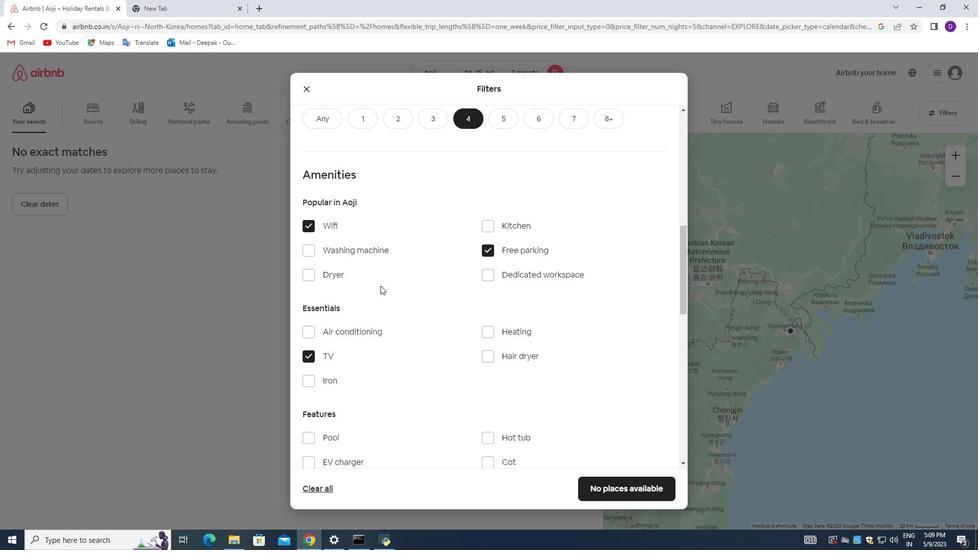 
Action: Mouse scrolled (388, 283) with delta (0, 0)
Screenshot: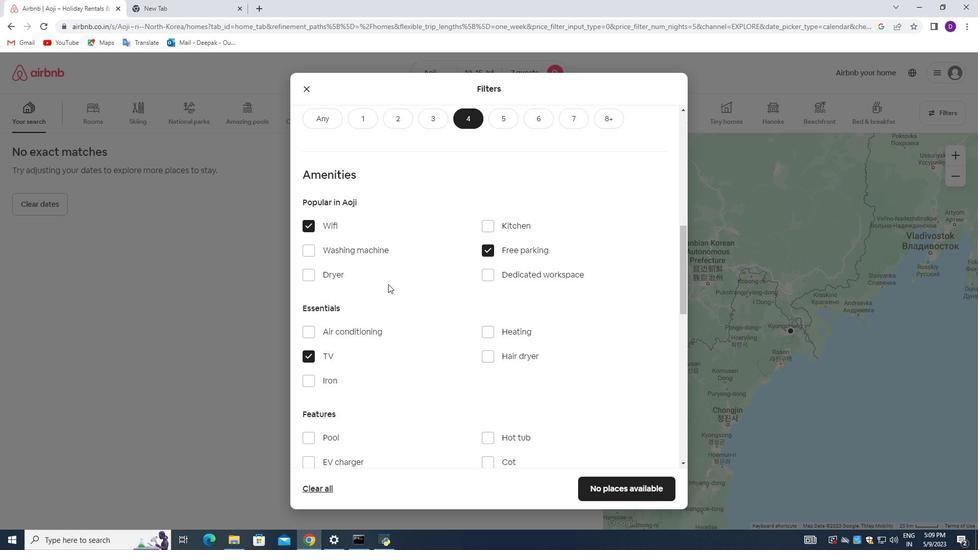 
Action: Mouse moved to (386, 294)
Screenshot: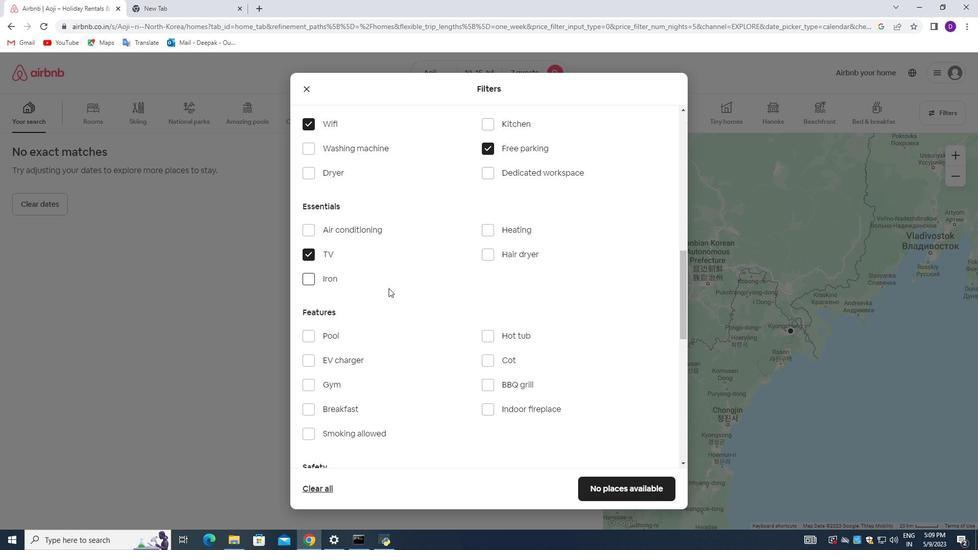 
Action: Mouse scrolled (386, 293) with delta (0, 0)
Screenshot: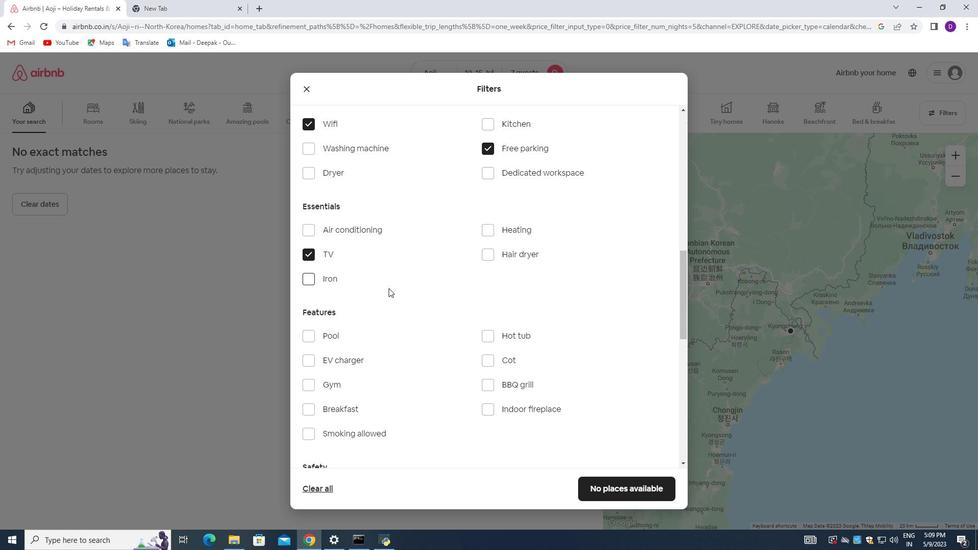 
Action: Mouse moved to (306, 334)
Screenshot: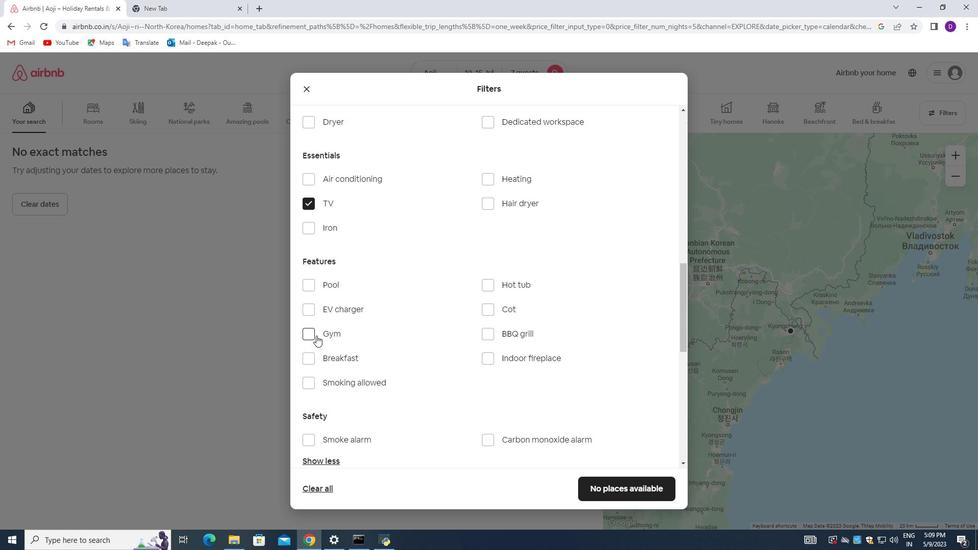 
Action: Mouse pressed left at (306, 334)
Screenshot: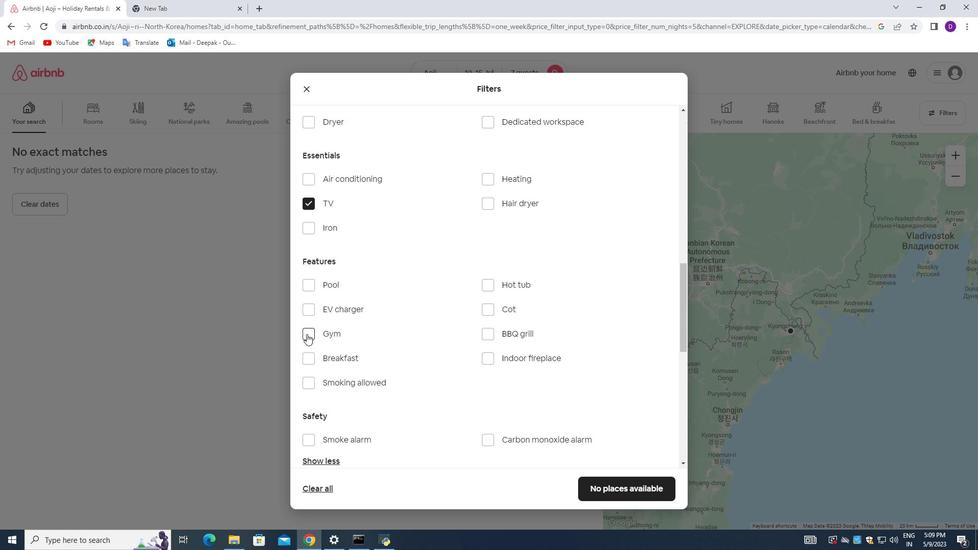 
Action: Mouse moved to (306, 356)
Screenshot: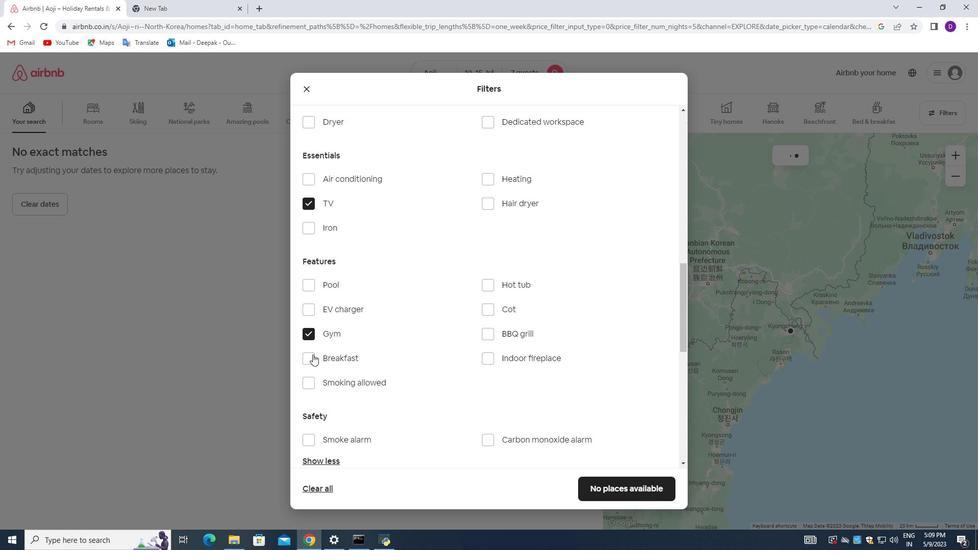 
Action: Mouse pressed left at (306, 356)
Screenshot: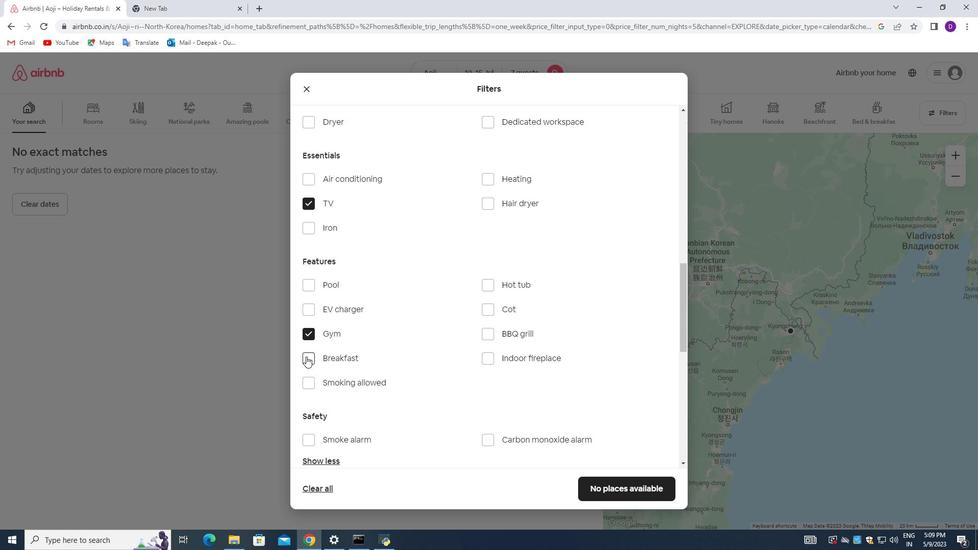 
Action: Mouse moved to (408, 343)
Screenshot: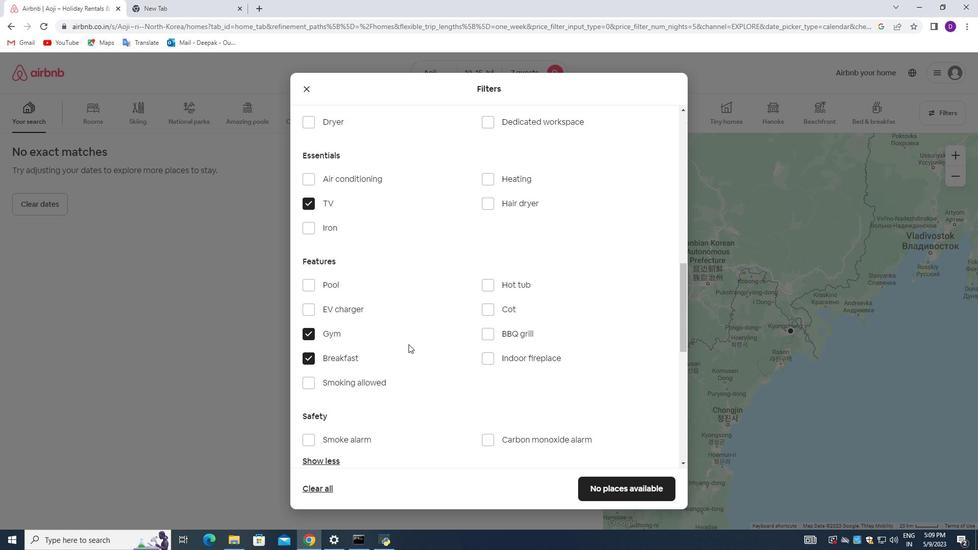 
Action: Mouse scrolled (408, 342) with delta (0, 0)
Screenshot: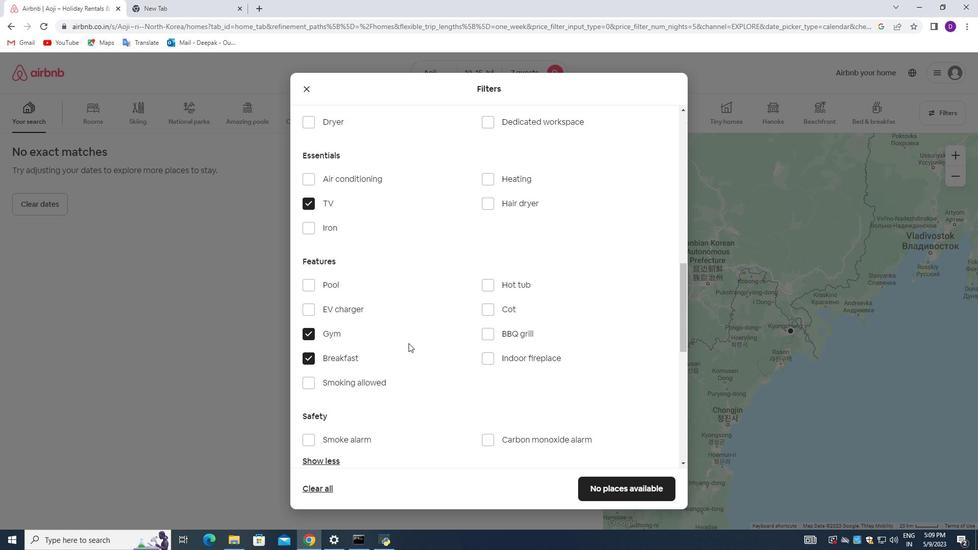 
Action: Mouse moved to (408, 343)
Screenshot: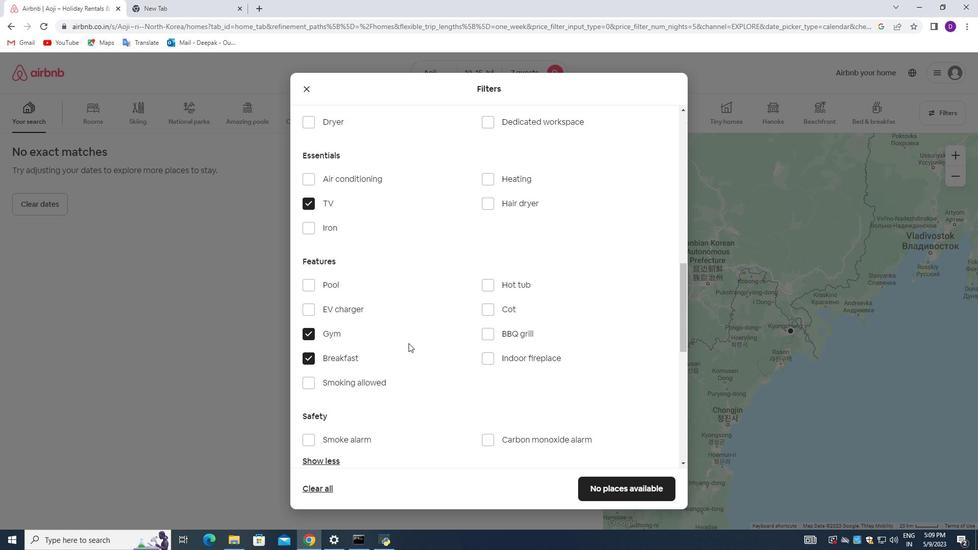 
Action: Mouse scrolled (408, 342) with delta (0, 0)
Screenshot: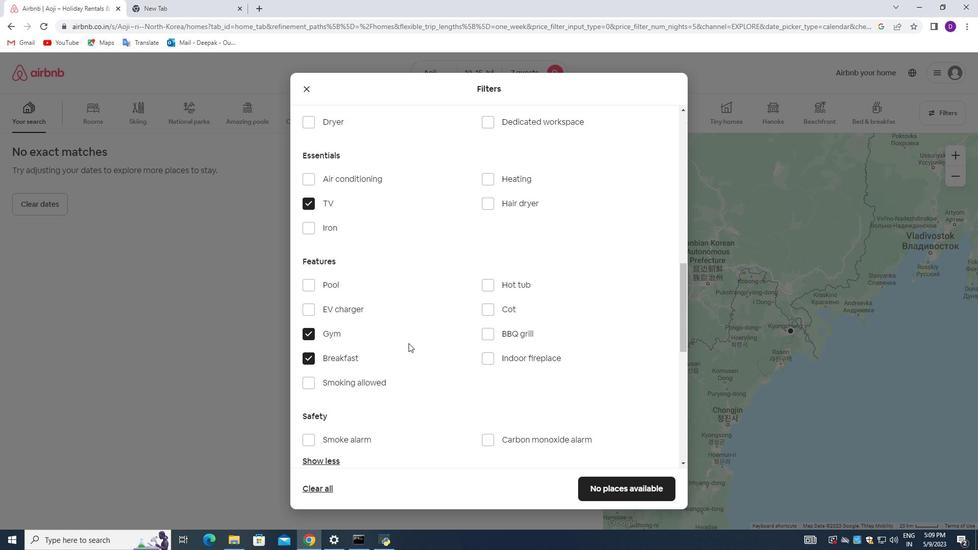 
Action: Mouse moved to (414, 351)
Screenshot: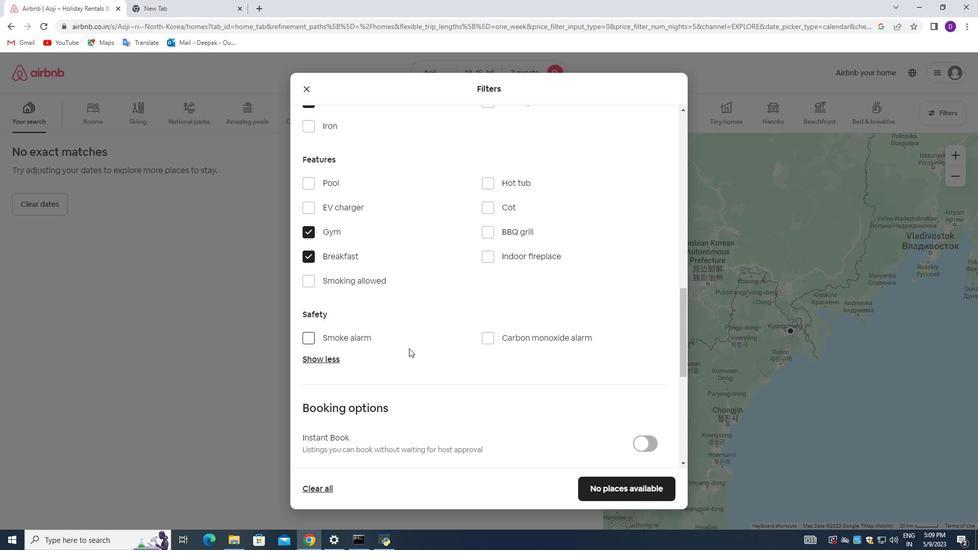 
Action: Mouse scrolled (414, 351) with delta (0, 0)
Screenshot: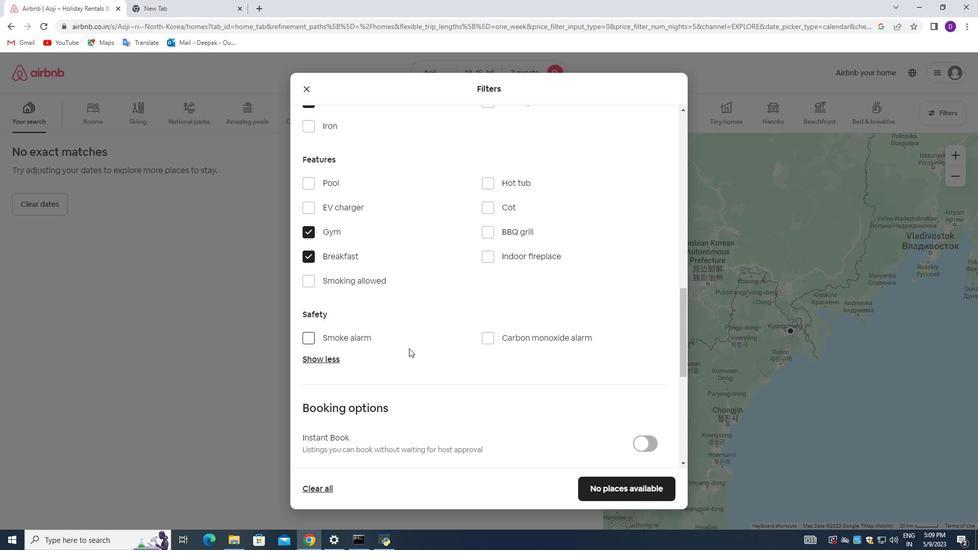 
Action: Mouse moved to (415, 353)
Screenshot: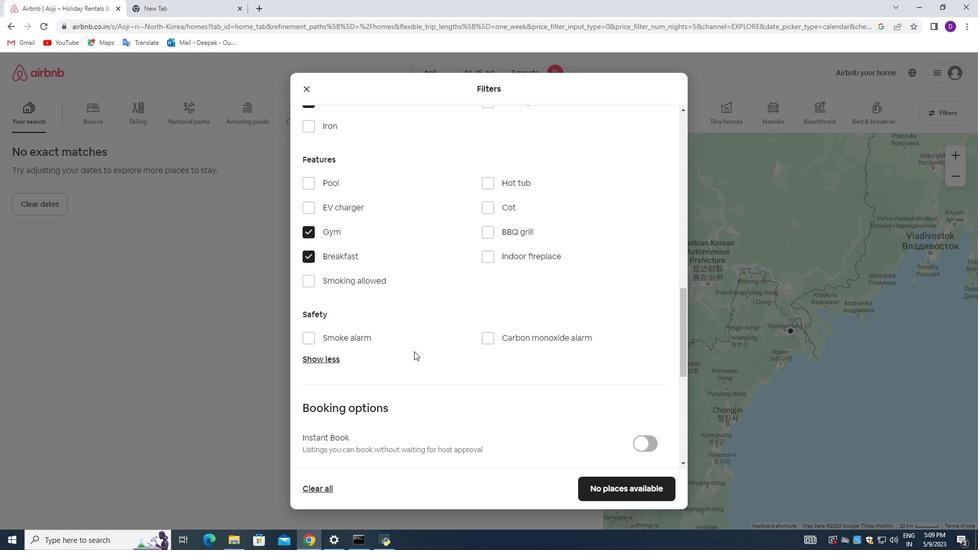 
Action: Mouse scrolled (415, 352) with delta (0, 0)
Screenshot: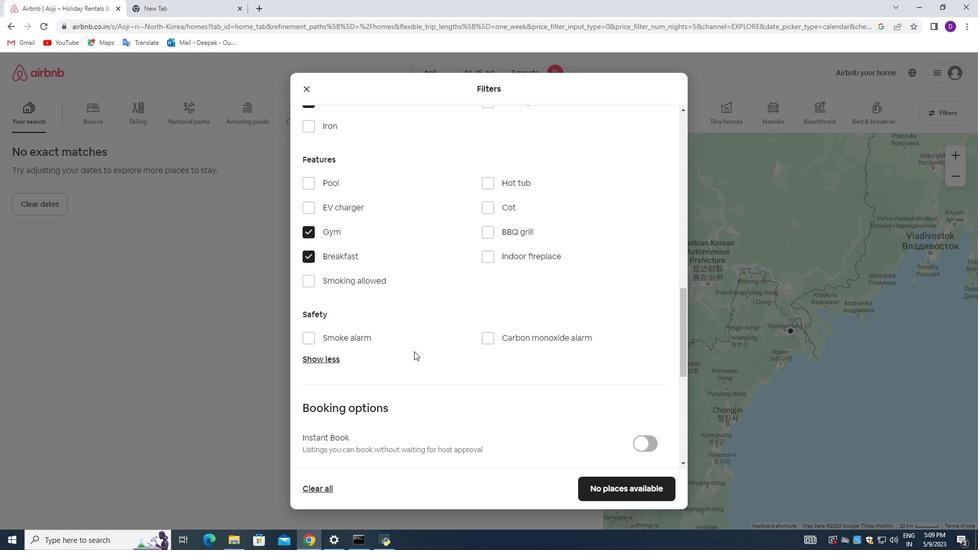 
Action: Mouse moved to (642, 374)
Screenshot: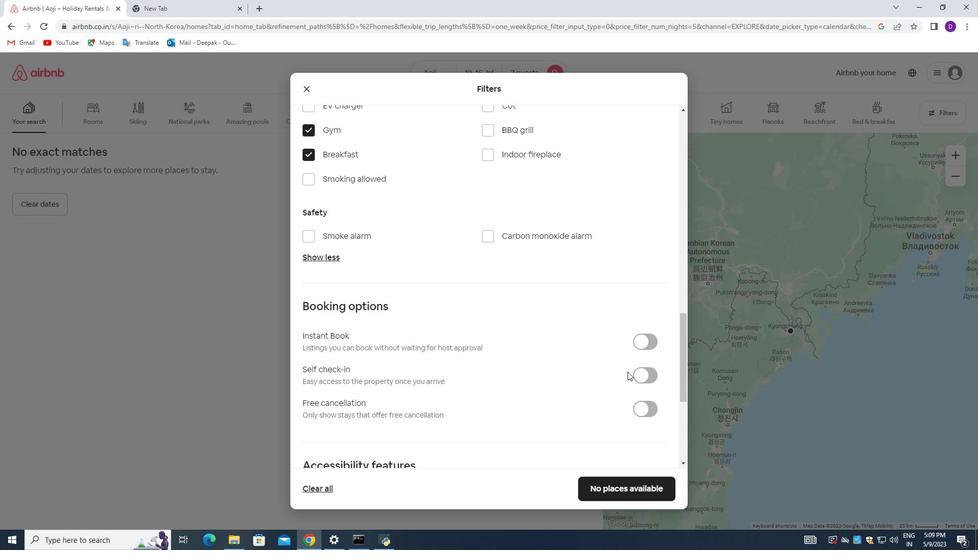 
Action: Mouse pressed left at (642, 374)
Screenshot: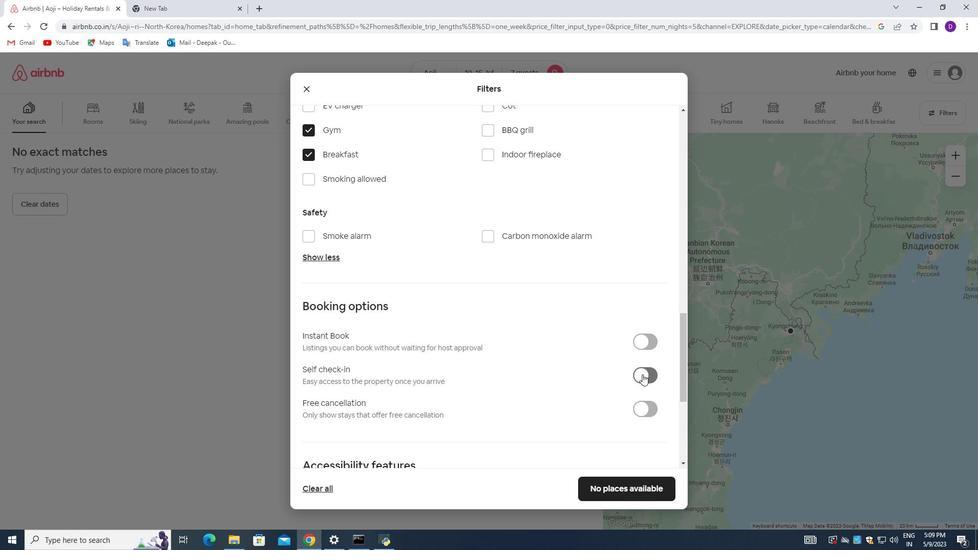 
Action: Mouse moved to (492, 376)
Screenshot: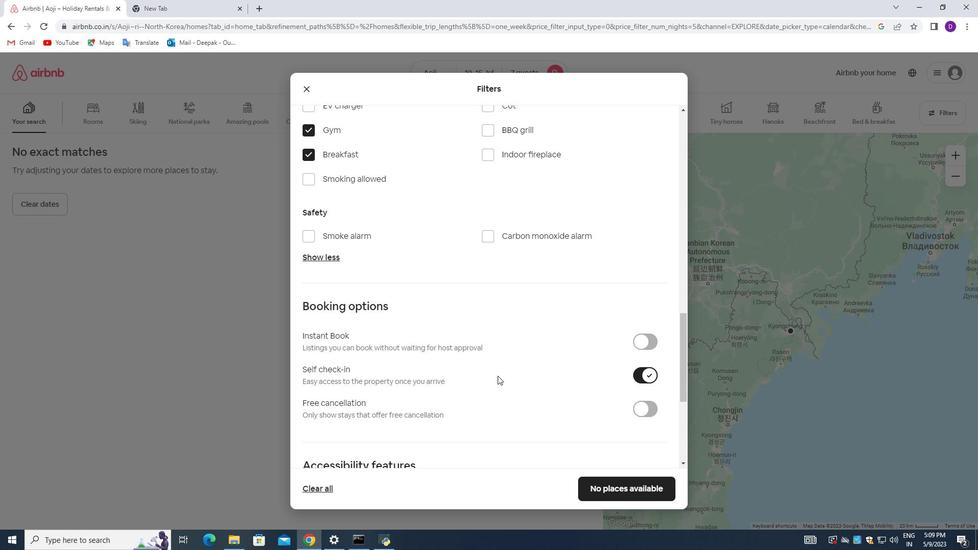 
Action: Mouse scrolled (492, 375) with delta (0, 0)
Screenshot: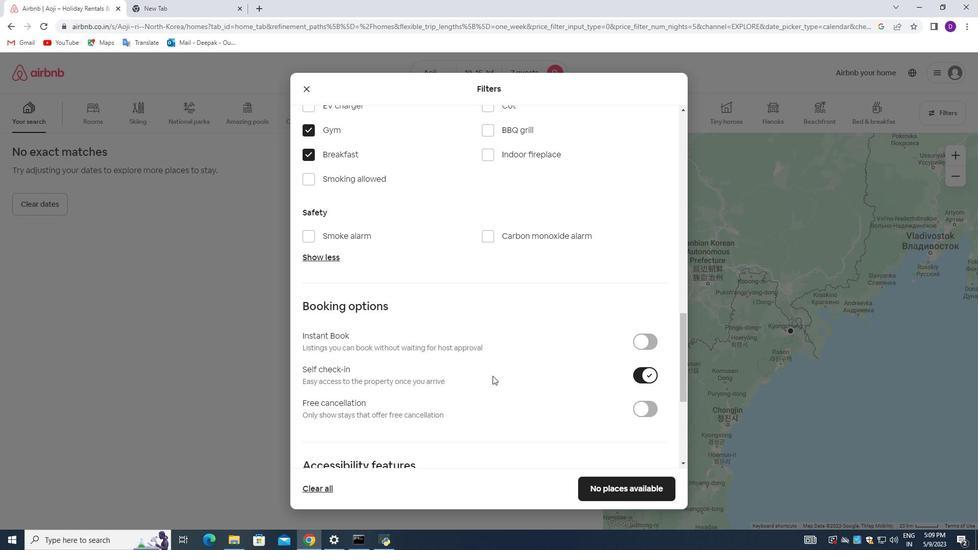 
Action: Mouse scrolled (492, 375) with delta (0, 0)
Screenshot: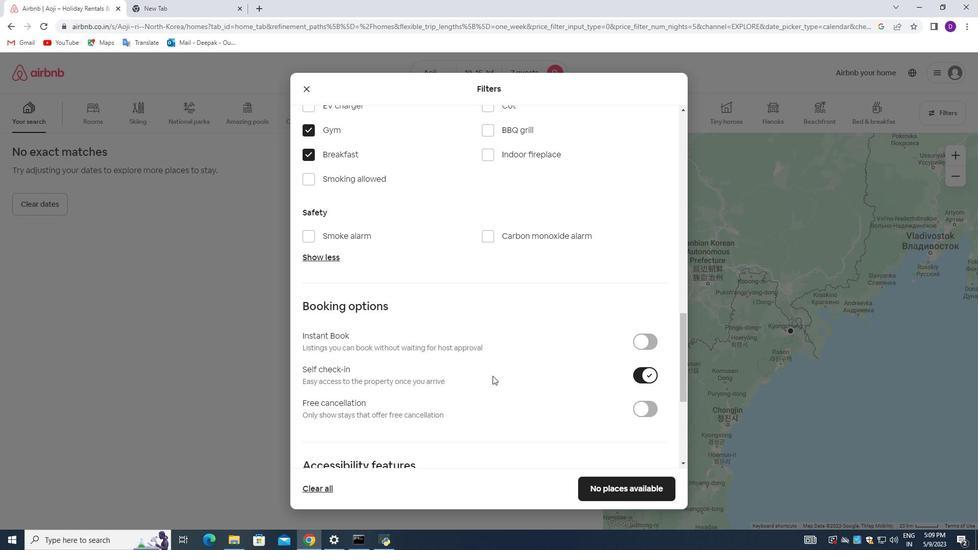
Action: Mouse scrolled (492, 375) with delta (0, 0)
Screenshot: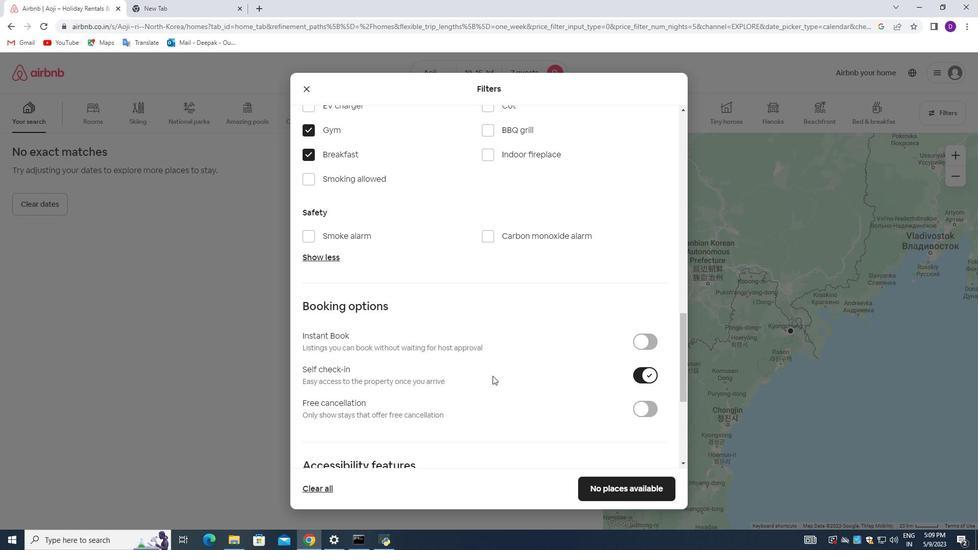 
Action: Mouse scrolled (492, 375) with delta (0, 0)
Screenshot: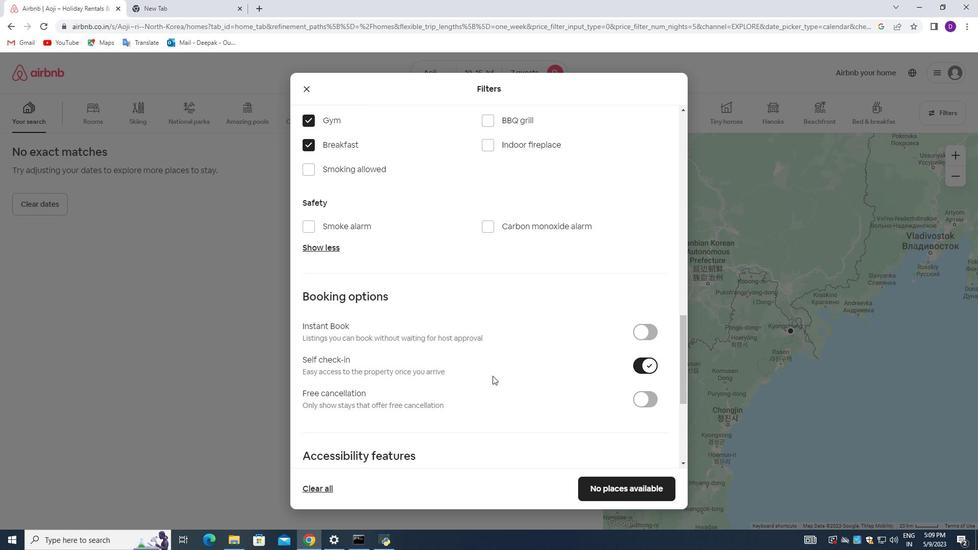 
Action: Mouse moved to (492, 376)
Screenshot: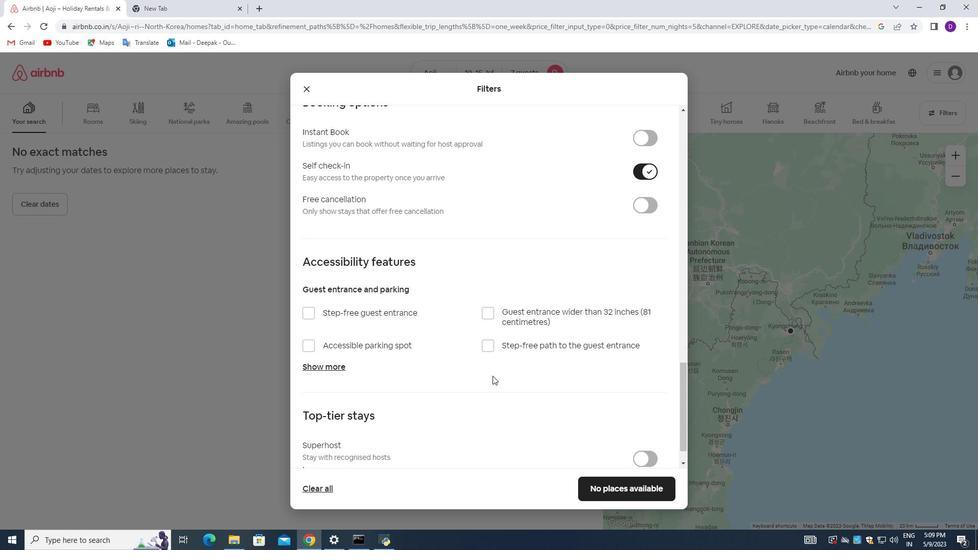 
Action: Mouse scrolled (492, 376) with delta (0, 0)
Screenshot: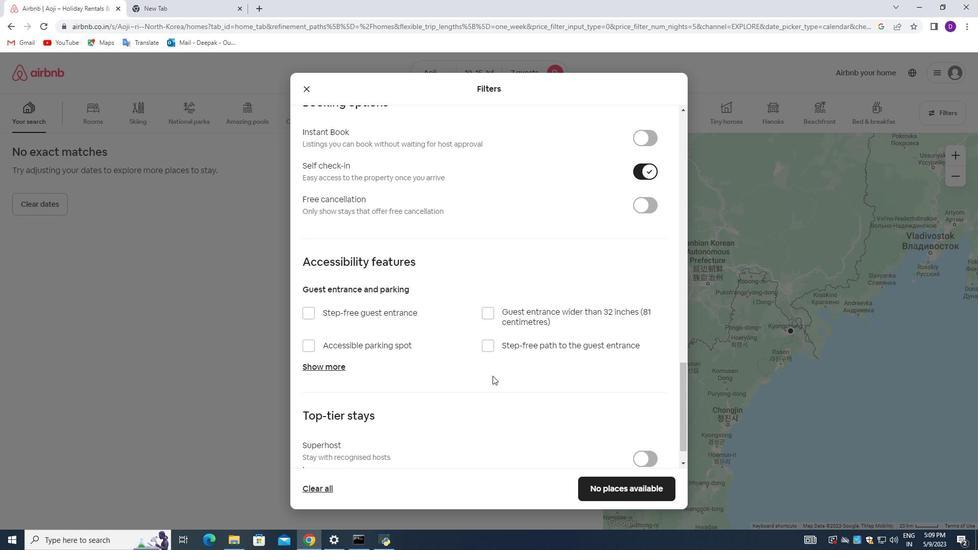 
Action: Mouse moved to (490, 377)
Screenshot: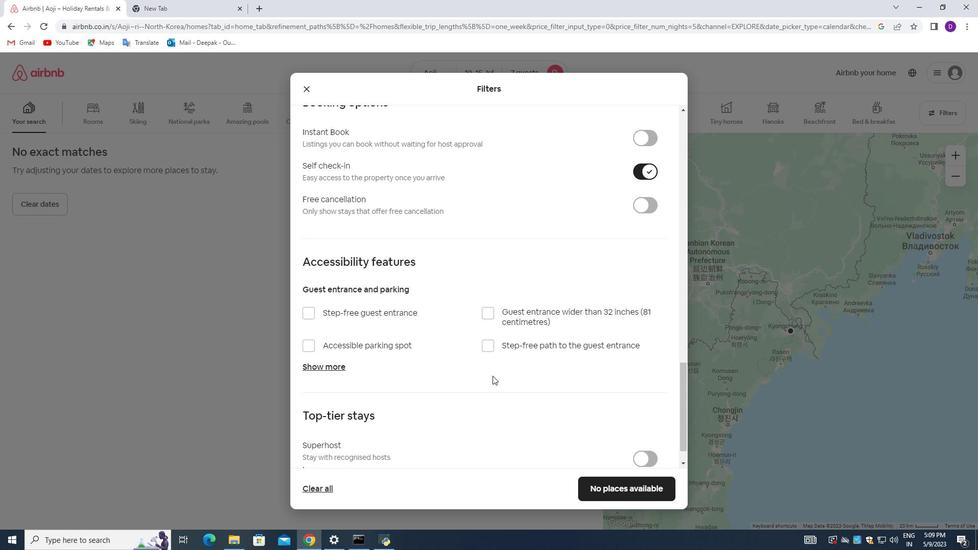 
Action: Mouse scrolled (490, 377) with delta (0, 0)
Screenshot: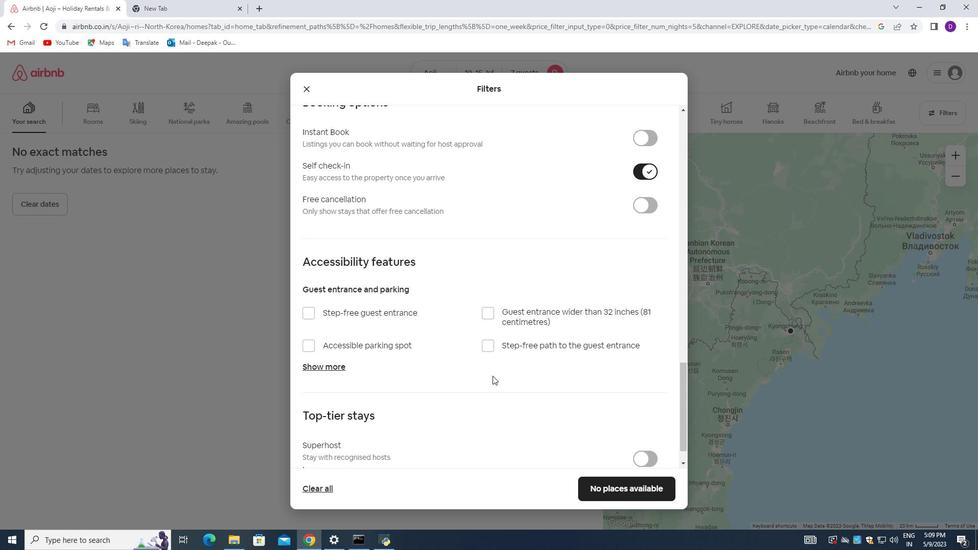 
Action: Mouse moved to (490, 377)
Screenshot: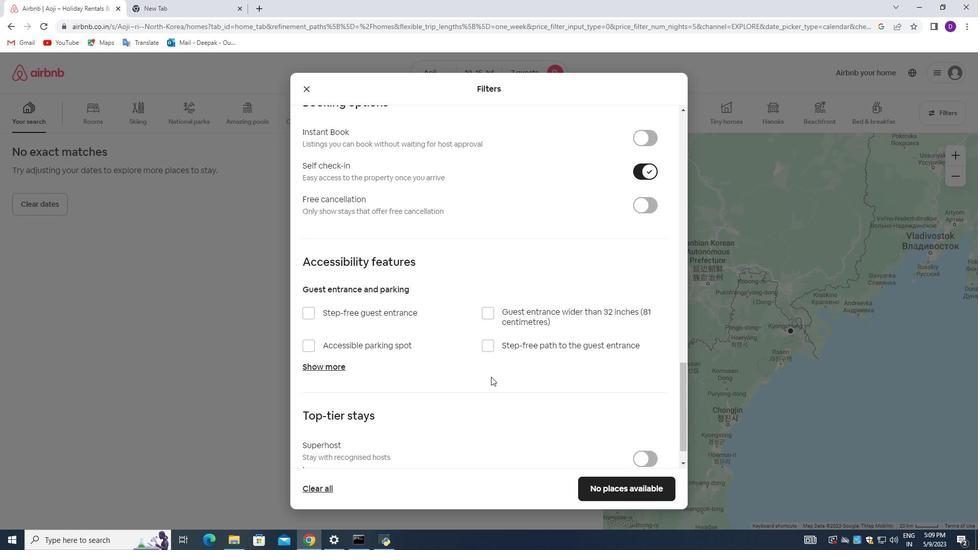 
Action: Mouse scrolled (490, 377) with delta (0, 0)
Screenshot: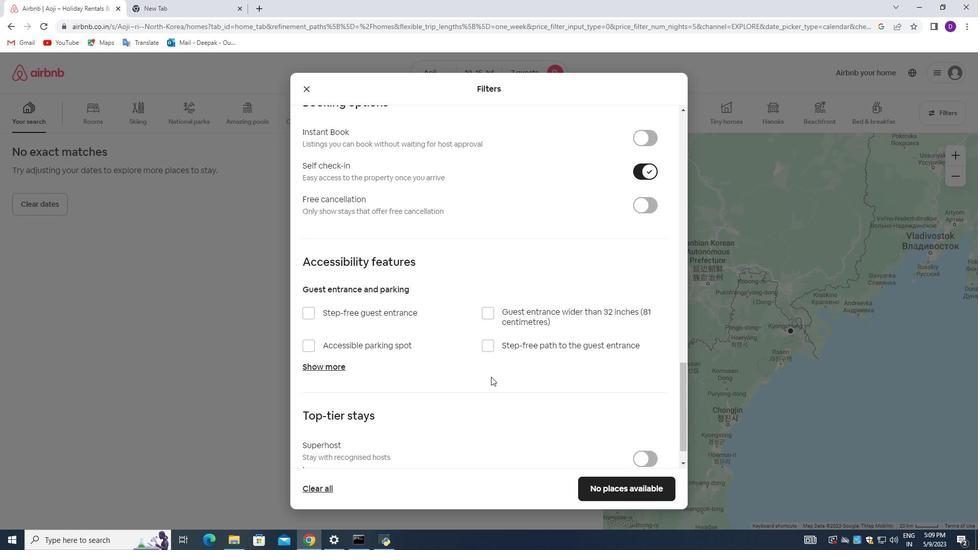 
Action: Mouse moved to (487, 381)
Screenshot: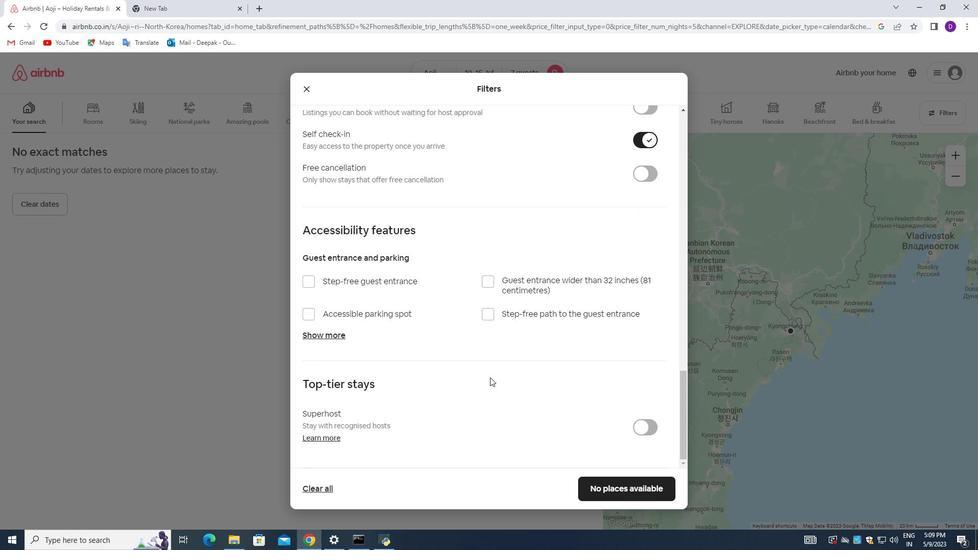 
Action: Mouse scrolled (487, 381) with delta (0, 0)
Screenshot: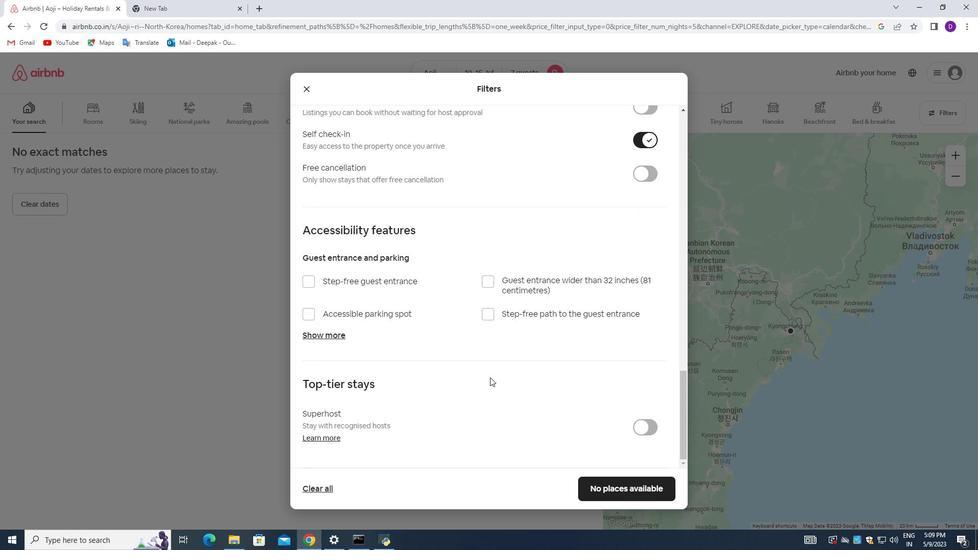 
Action: Mouse moved to (478, 392)
Screenshot: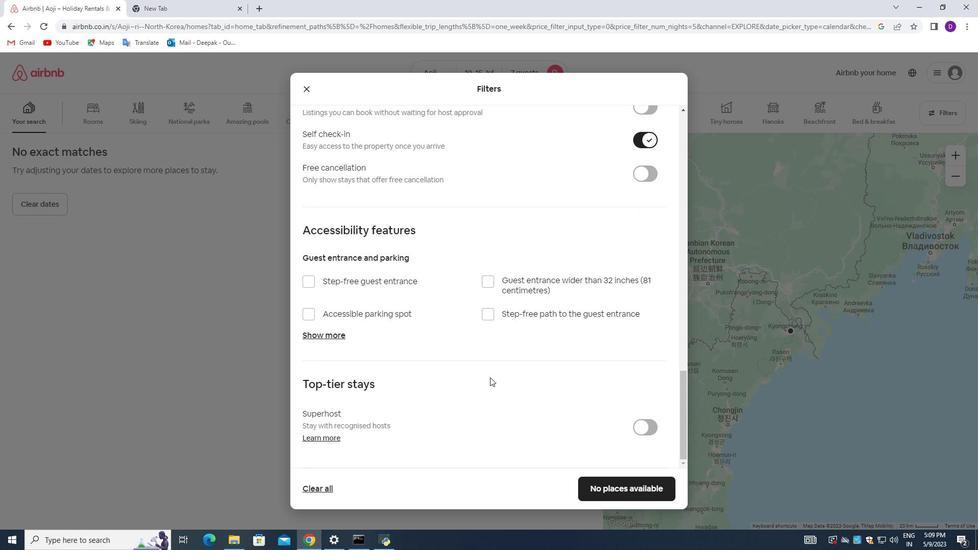 
Action: Mouse scrolled (478, 391) with delta (0, 0)
Screenshot: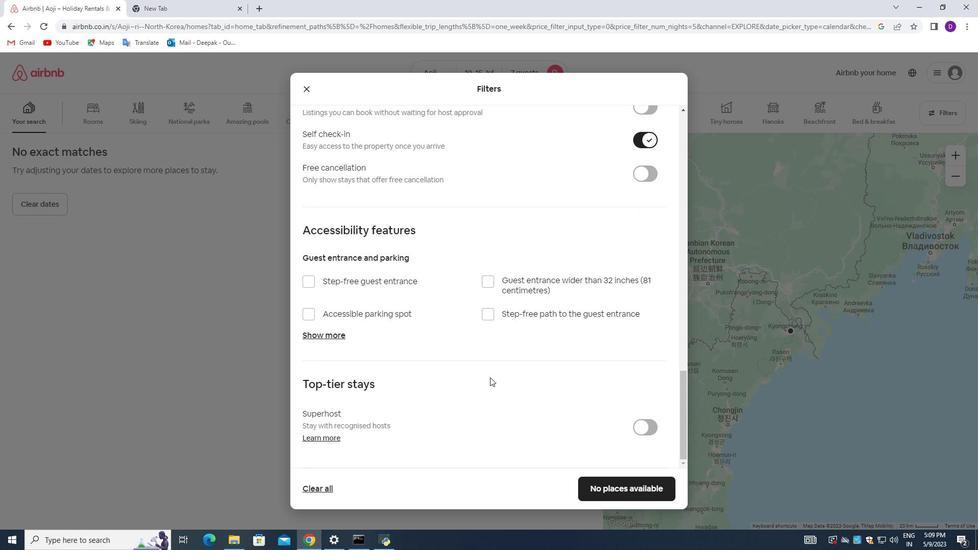 
Action: Mouse moved to (470, 399)
Screenshot: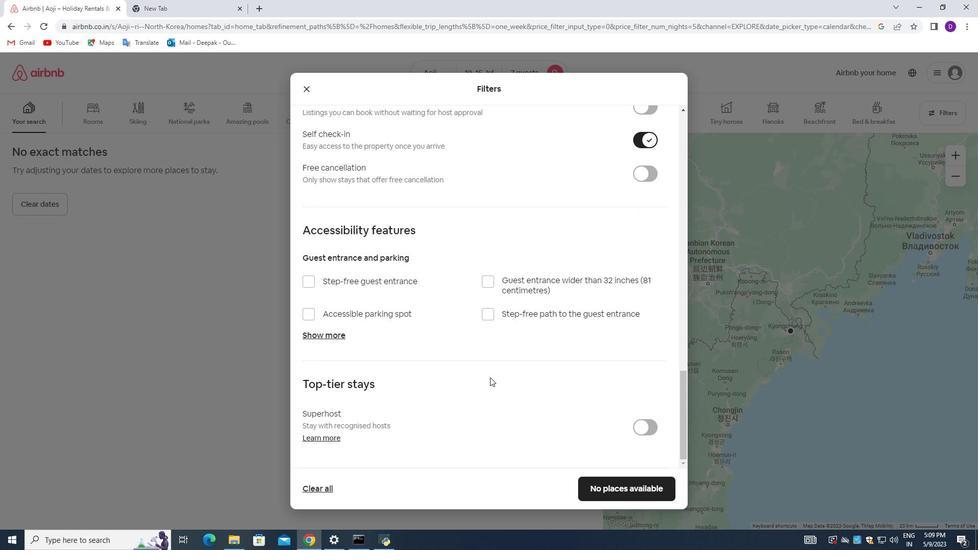 
Action: Mouse scrolled (470, 398) with delta (0, 0)
Screenshot: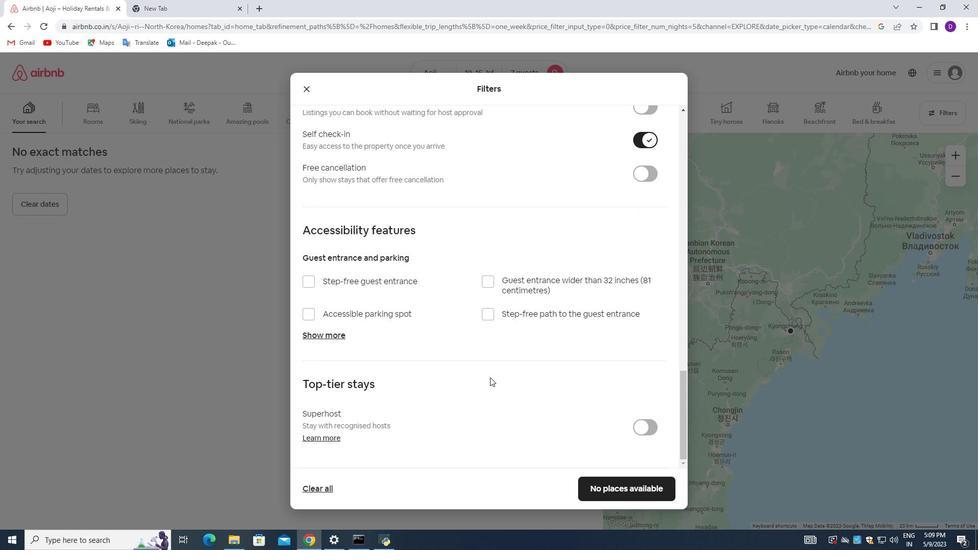 
Action: Mouse moved to (592, 484)
Screenshot: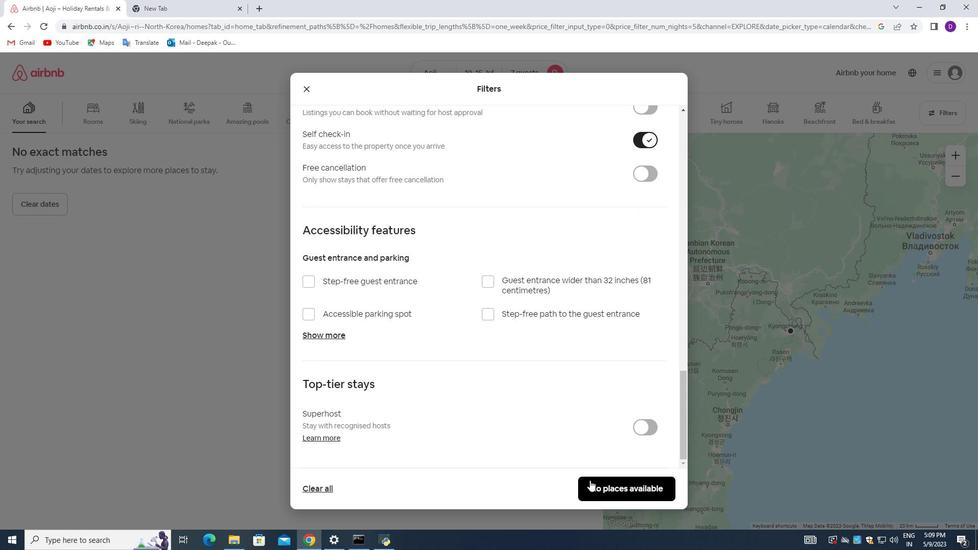 
Action: Mouse pressed left at (592, 484)
Screenshot: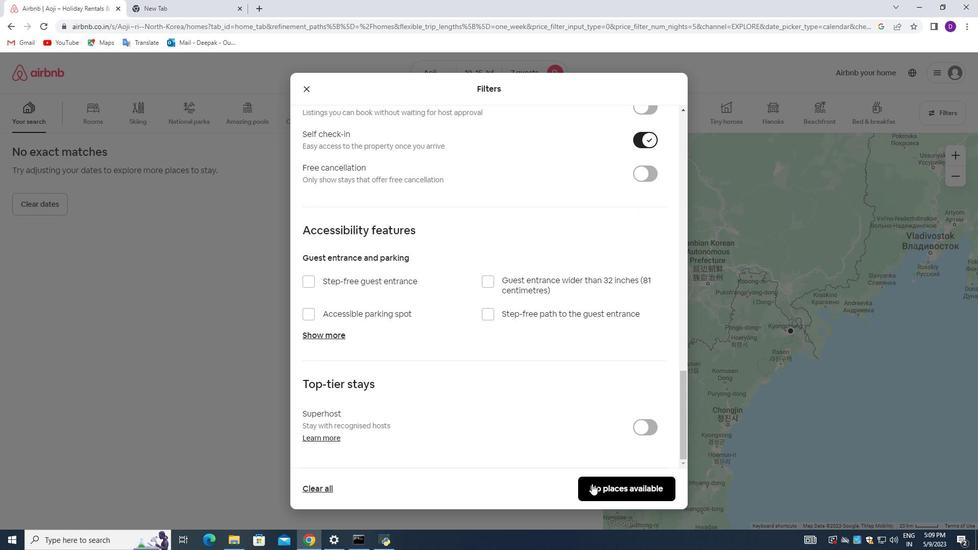 
Action: Mouse moved to (526, 373)
Screenshot: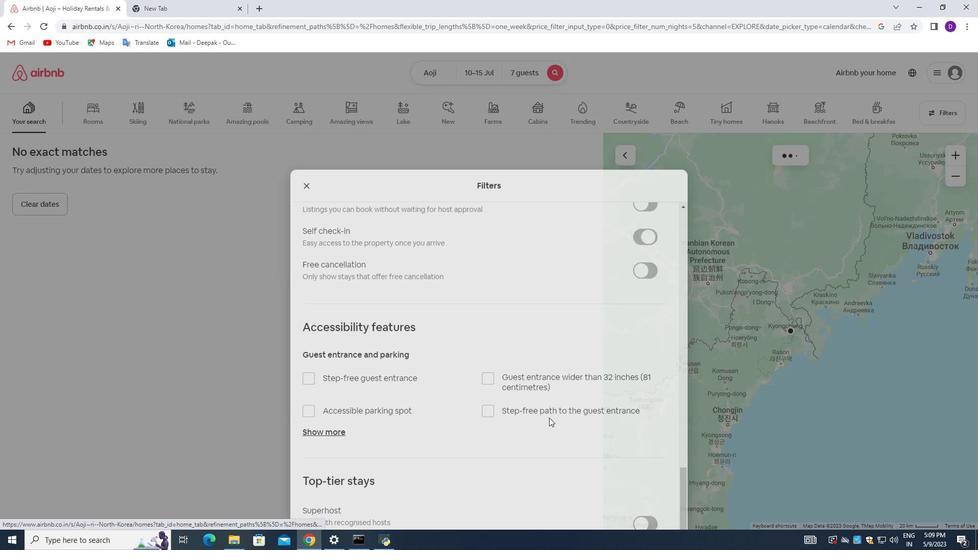 
